 Task: Look for space in Azogues, Ecuador from 11th June, 2023 to 15th June, 2023 for 2 adults in price range Rs.7000 to Rs.16000. Place can be private room with 1  bedroom having 2 beds and 1 bathroom. Property type can be house, flat, guest house, hotel. Booking option can be shelf check-in. Required host language is English.
Action: Mouse moved to (414, 102)
Screenshot: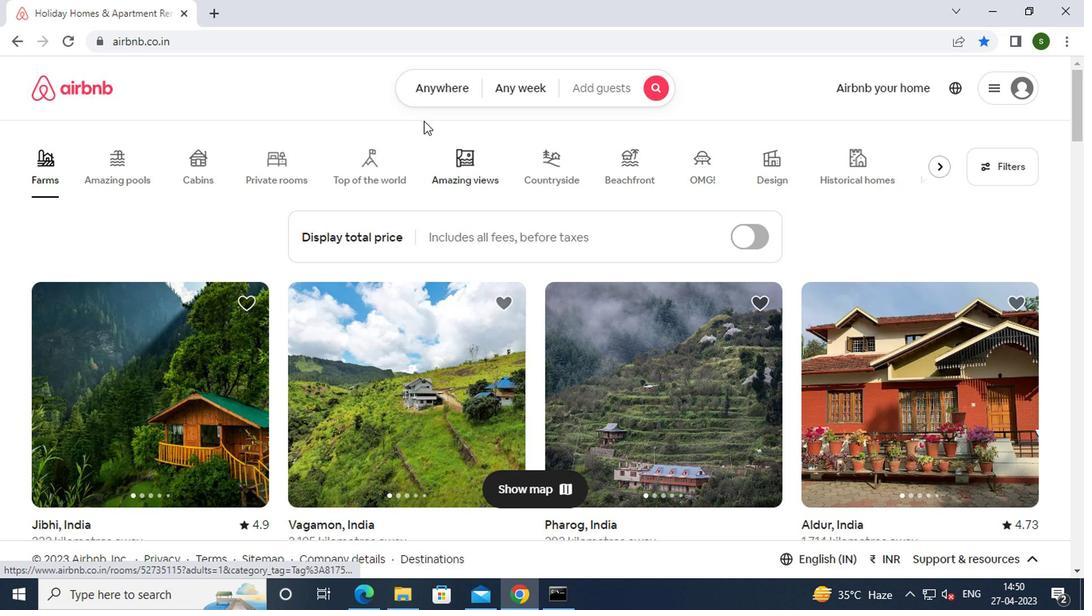 
Action: Mouse pressed left at (414, 102)
Screenshot: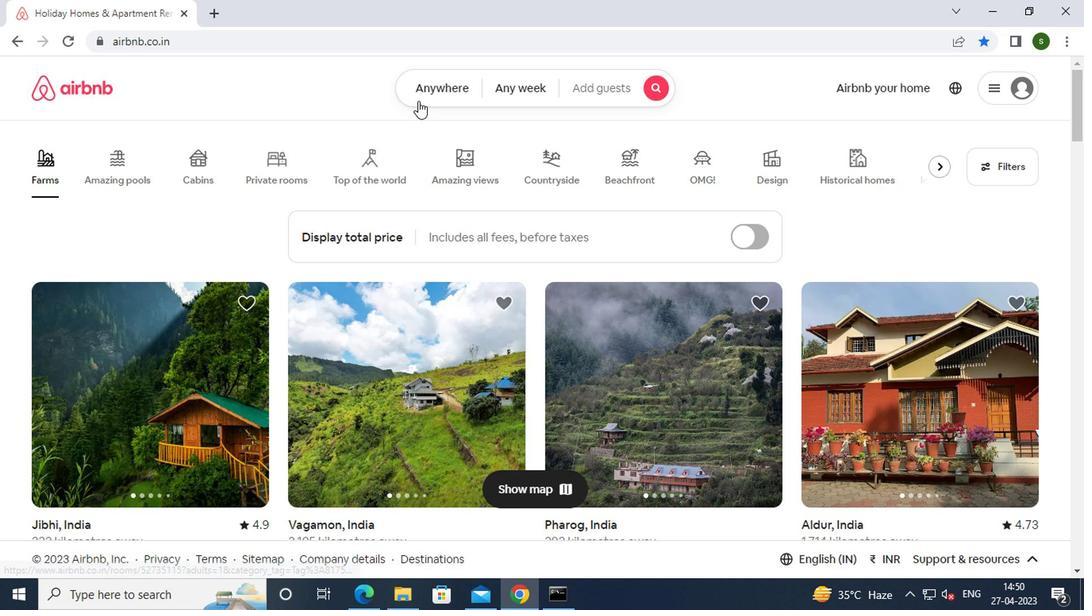 
Action: Mouse moved to (318, 149)
Screenshot: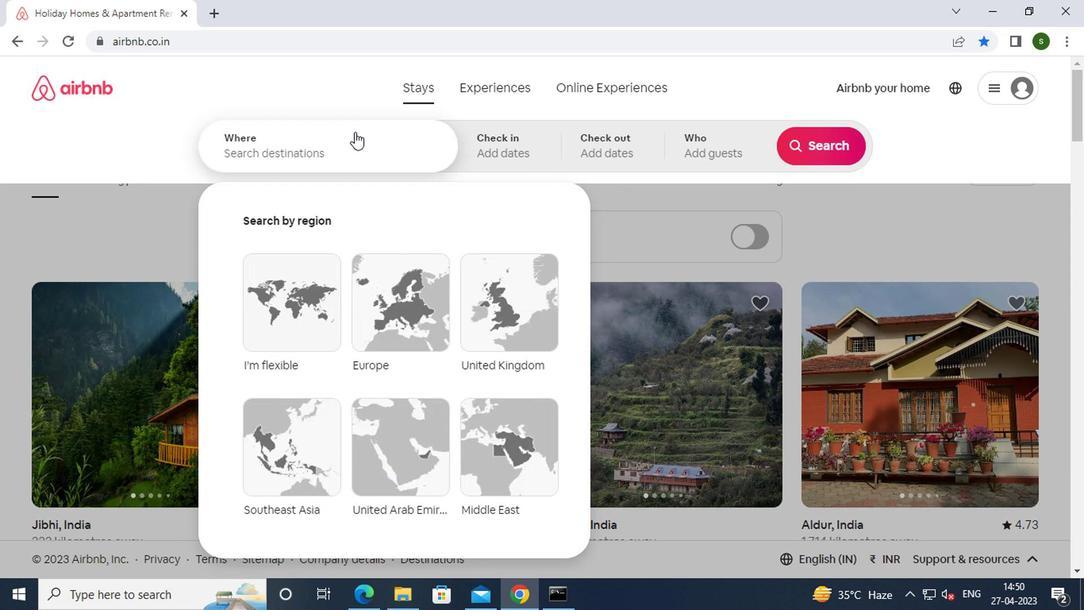 
Action: Mouse pressed left at (318, 149)
Screenshot: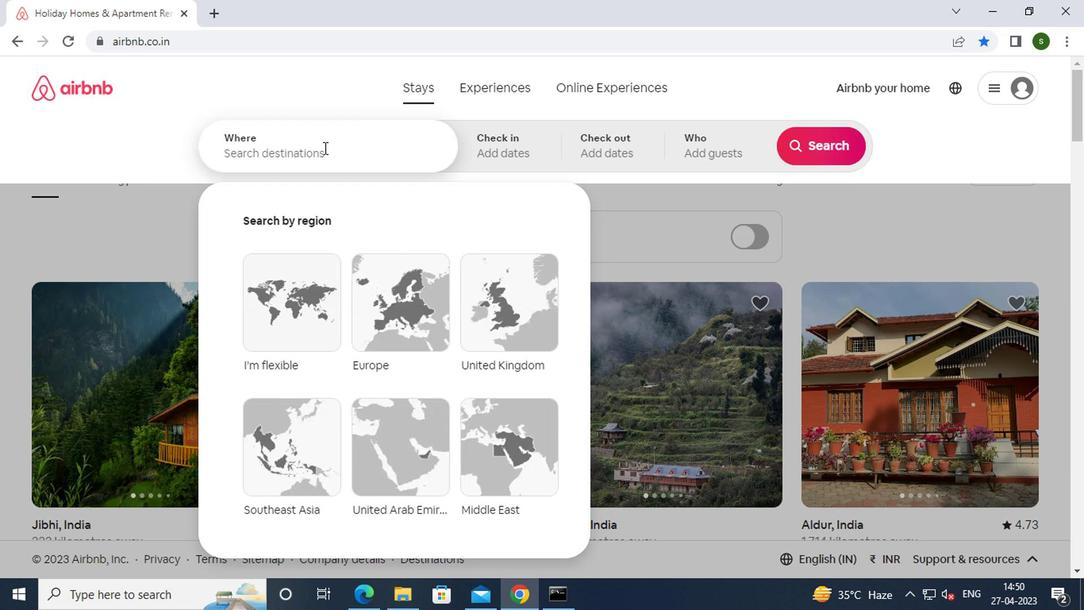 
Action: Key pressed a<Key.caps_lock>zogues,<Key.space><Key.caps_lock>e<Key.caps_lock>cuador<Key.enter>
Screenshot: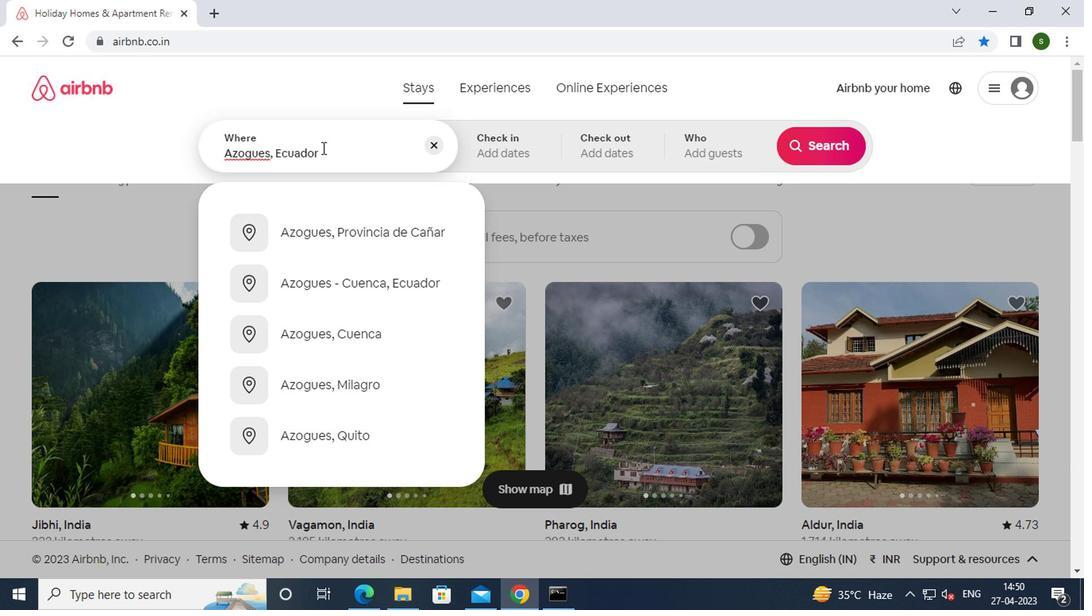
Action: Mouse moved to (803, 262)
Screenshot: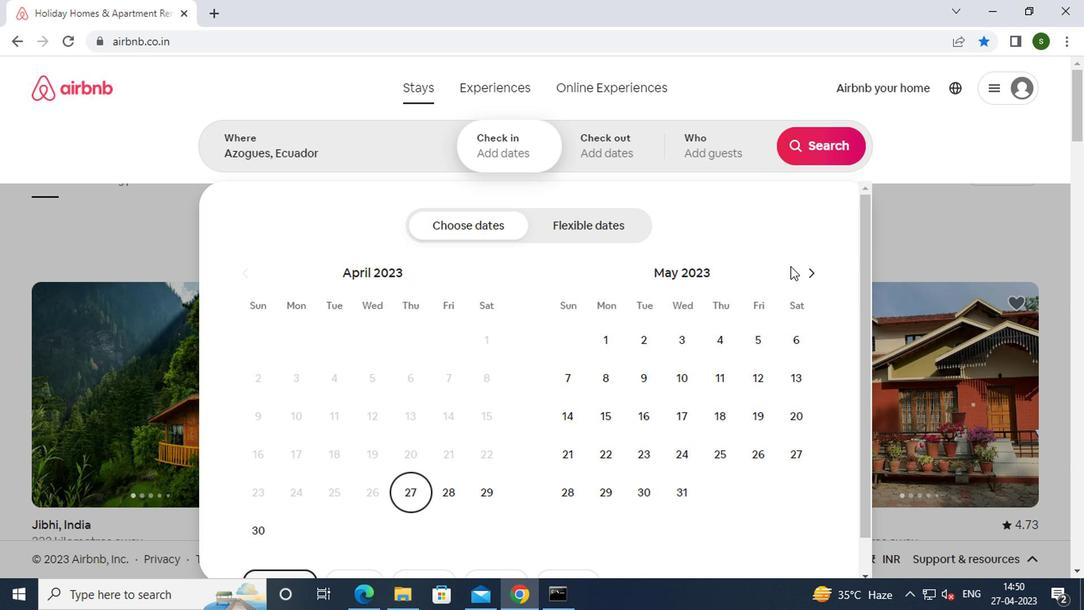 
Action: Mouse pressed left at (803, 262)
Screenshot: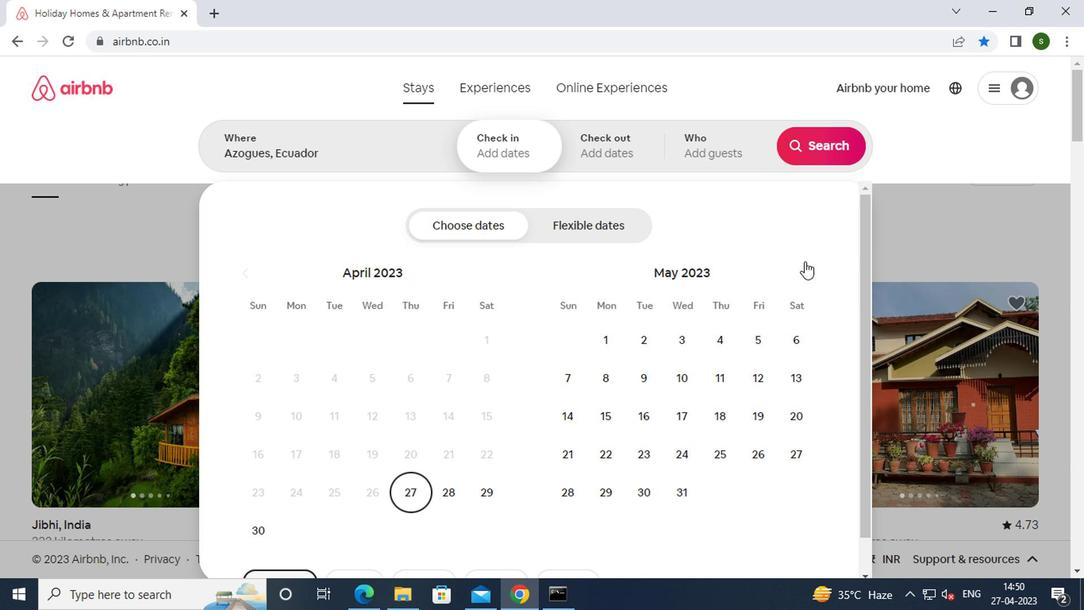 
Action: Mouse moved to (567, 409)
Screenshot: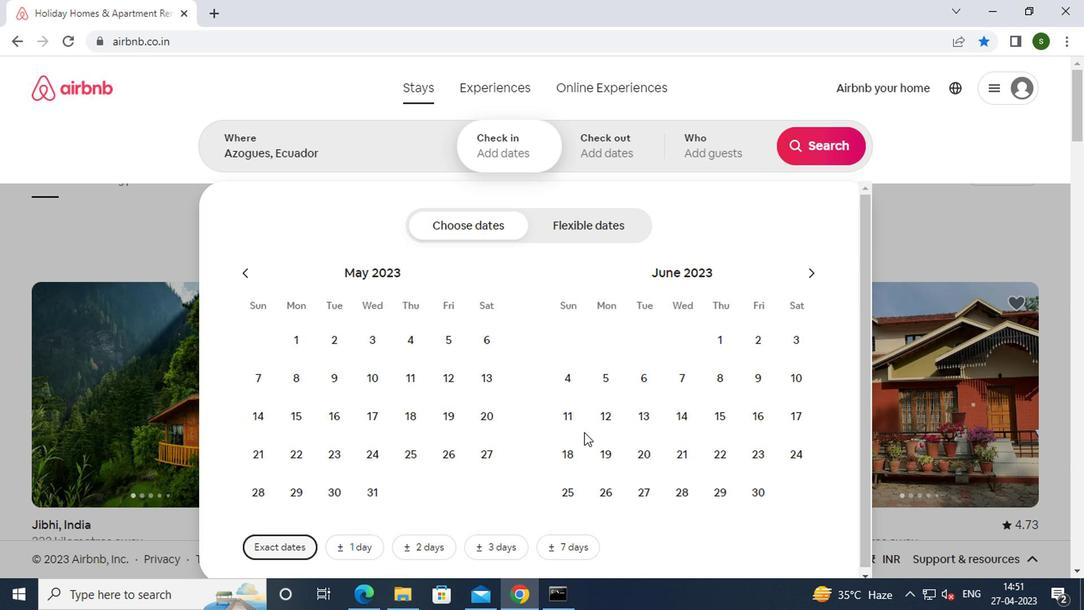 
Action: Mouse pressed left at (567, 409)
Screenshot: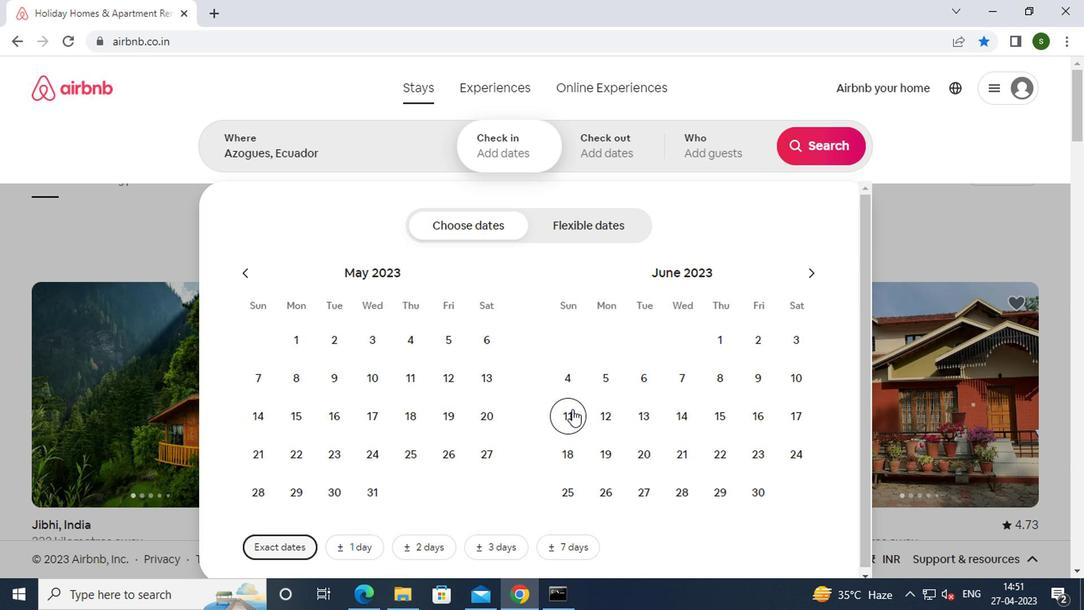 
Action: Mouse moved to (722, 414)
Screenshot: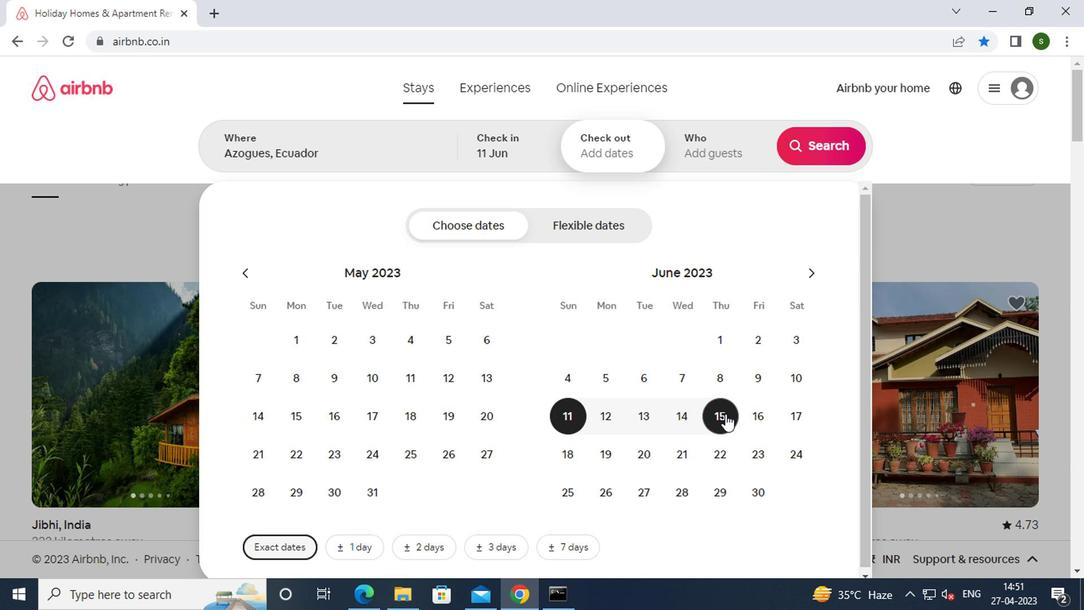 
Action: Mouse pressed left at (722, 414)
Screenshot: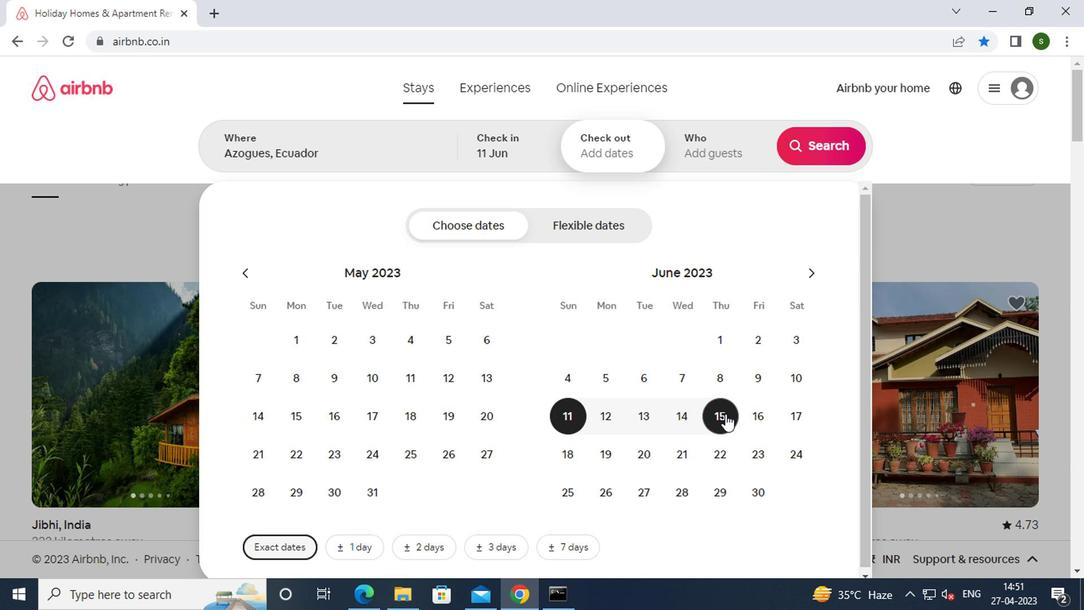 
Action: Mouse moved to (696, 134)
Screenshot: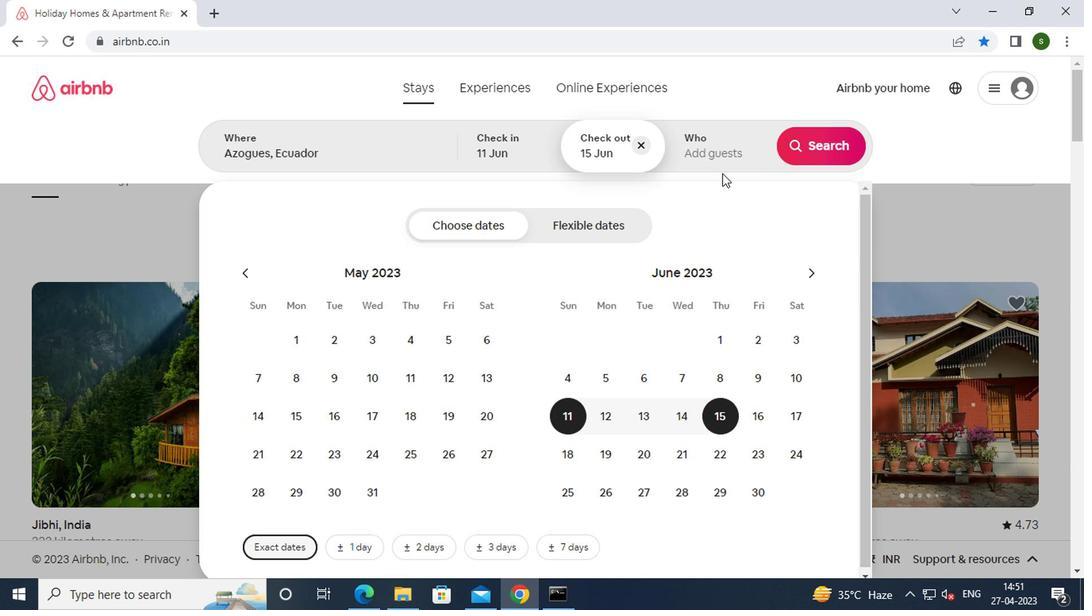 
Action: Mouse pressed left at (696, 134)
Screenshot: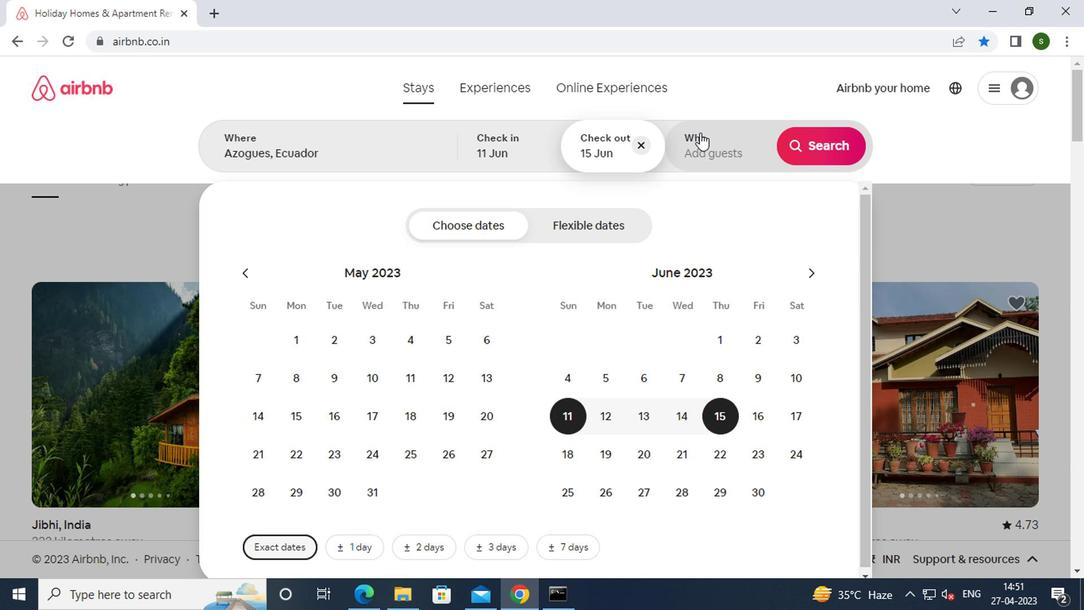 
Action: Mouse moved to (829, 233)
Screenshot: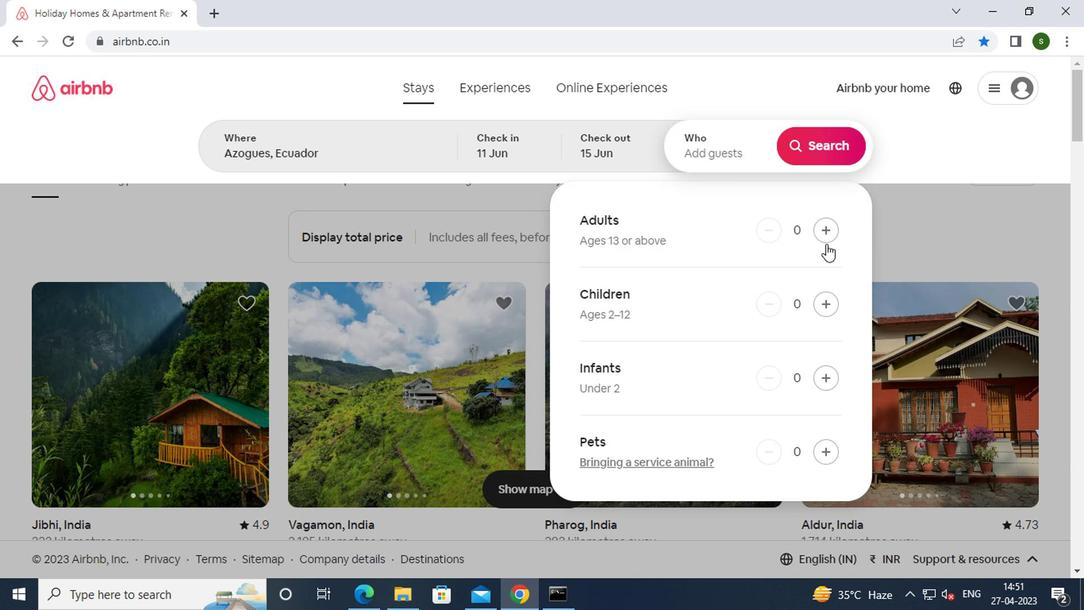 
Action: Mouse pressed left at (829, 233)
Screenshot: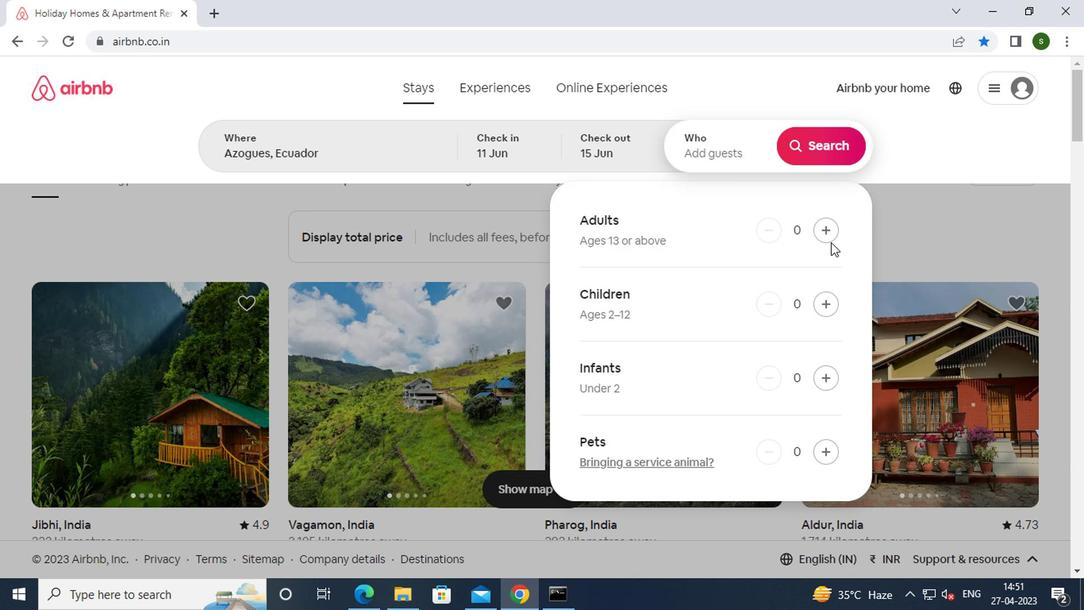 
Action: Mouse pressed left at (829, 233)
Screenshot: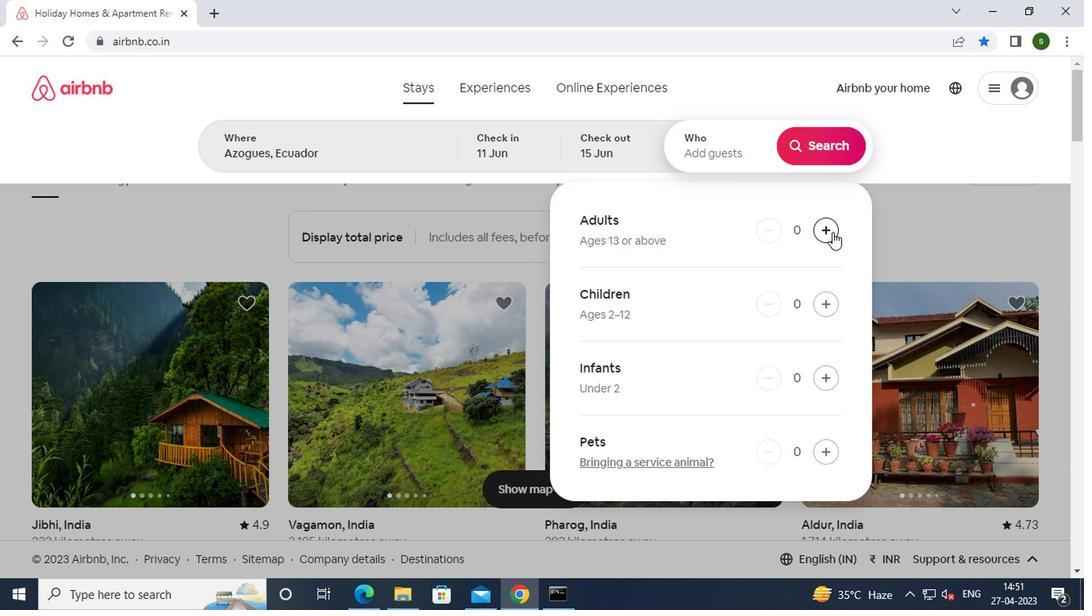 
Action: Mouse moved to (829, 159)
Screenshot: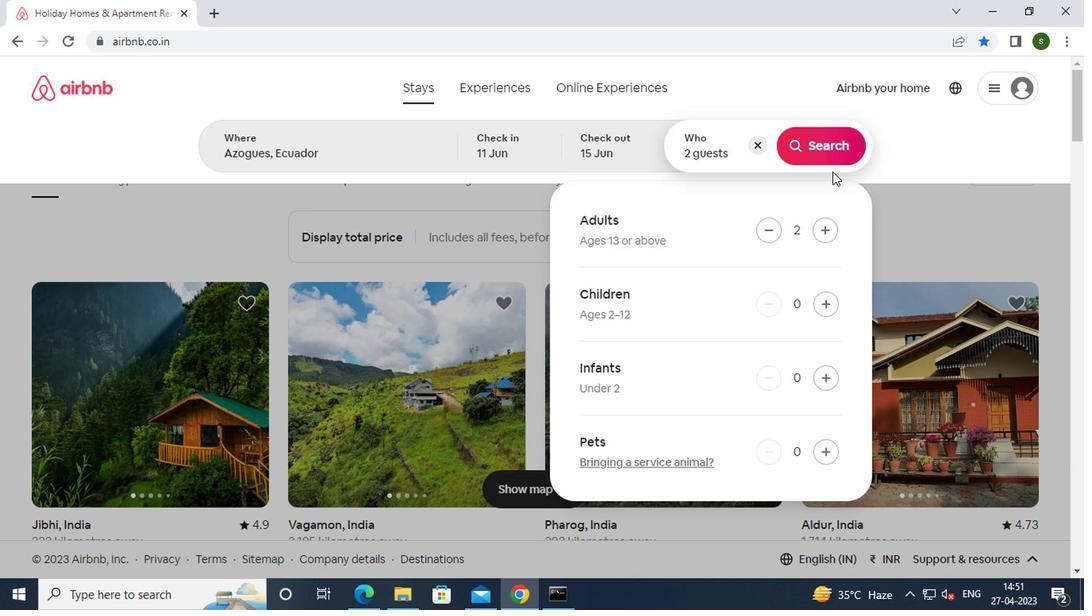 
Action: Mouse pressed left at (829, 159)
Screenshot: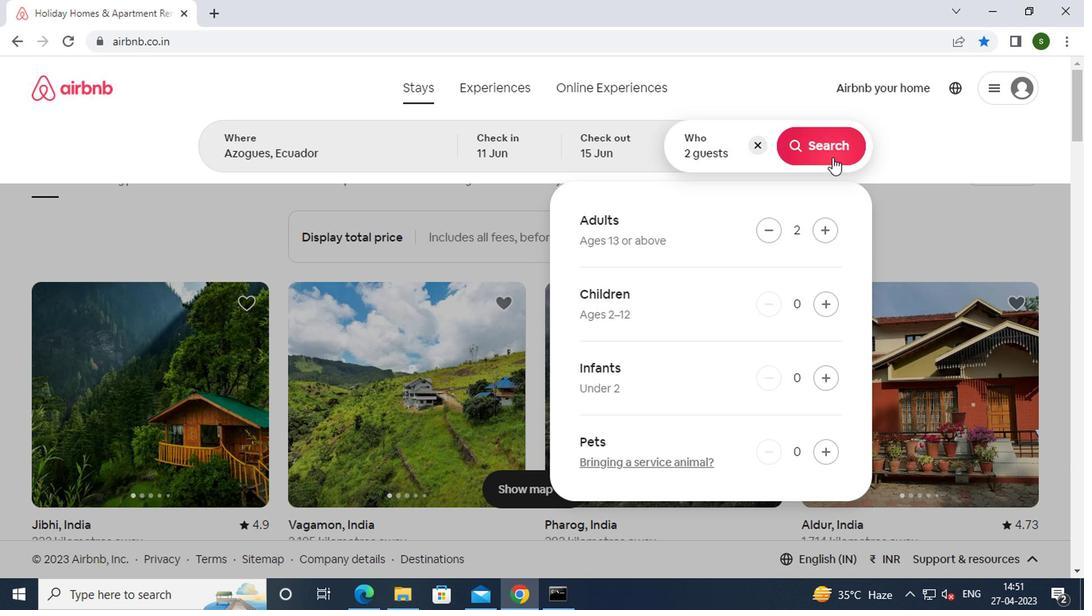 
Action: Mouse moved to (1028, 148)
Screenshot: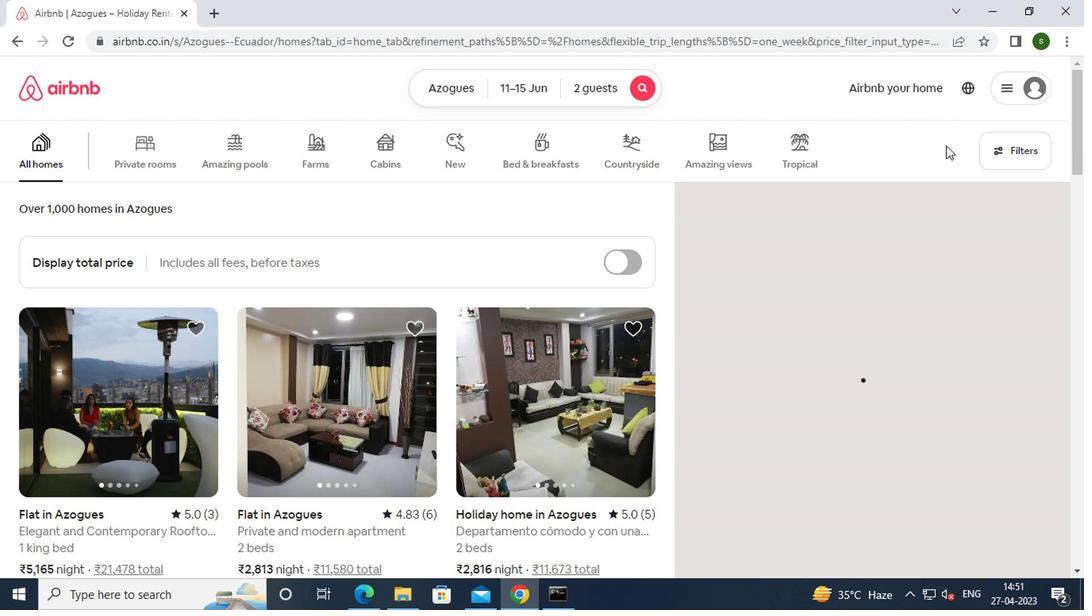 
Action: Mouse pressed left at (1028, 148)
Screenshot: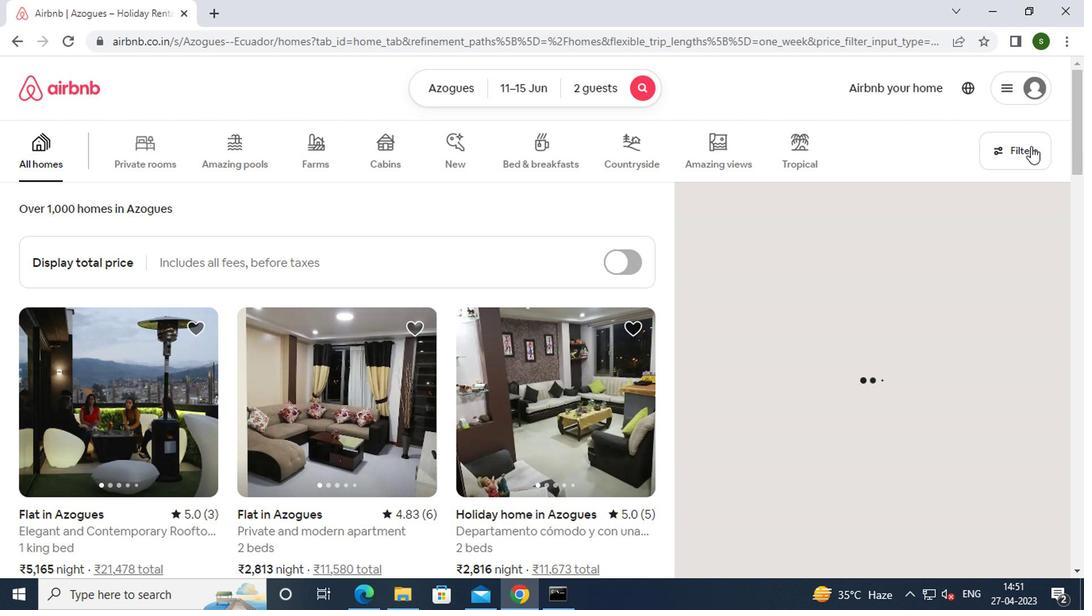 
Action: Mouse moved to (438, 347)
Screenshot: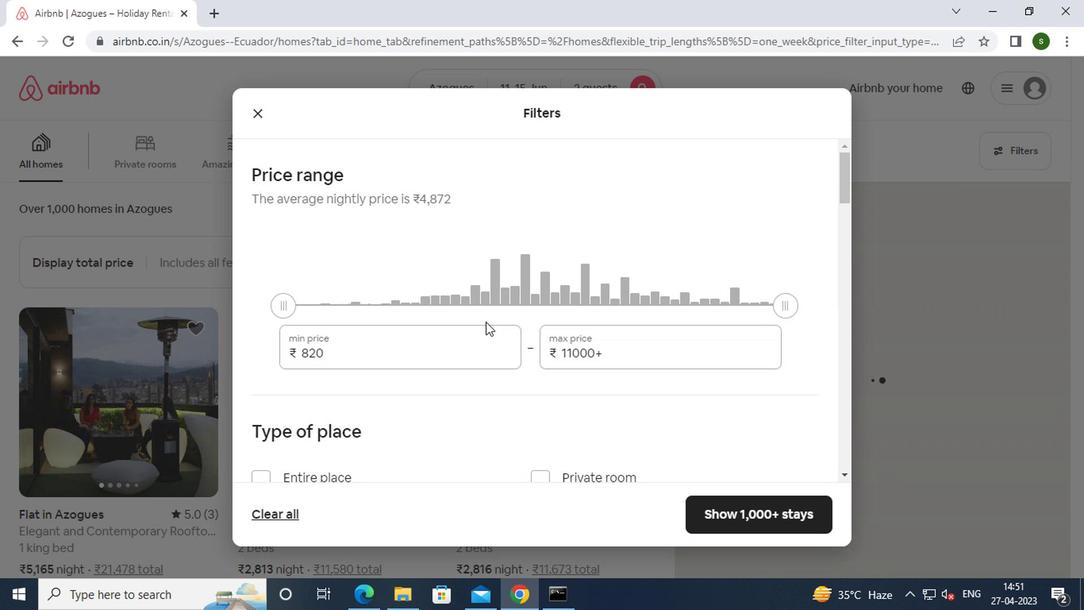 
Action: Mouse pressed left at (438, 347)
Screenshot: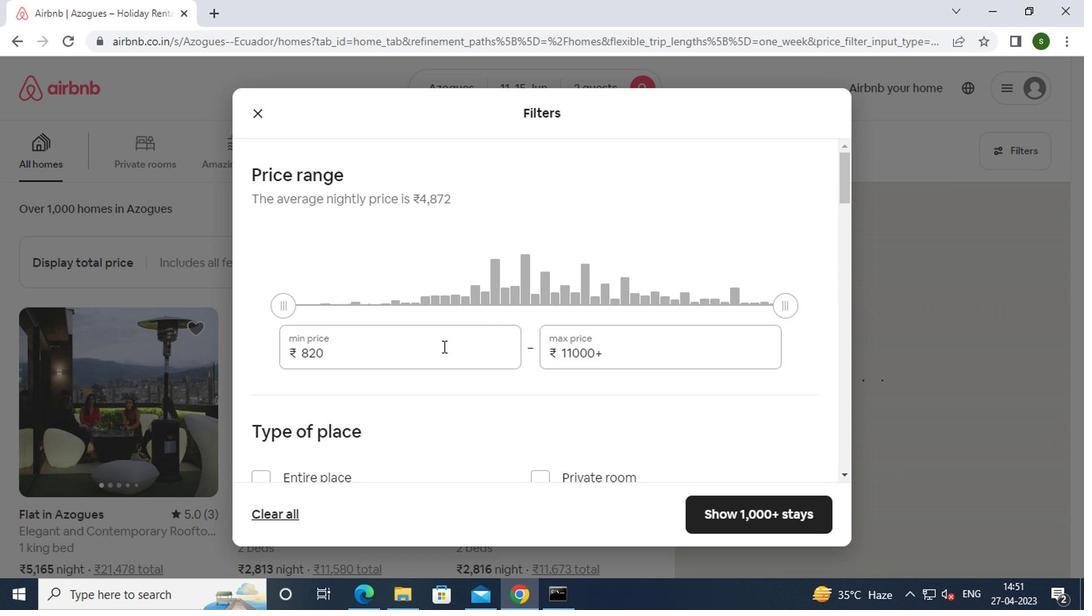 
Action: Key pressed <Key.backspace><Key.backspace><Key.backspace>7000
Screenshot: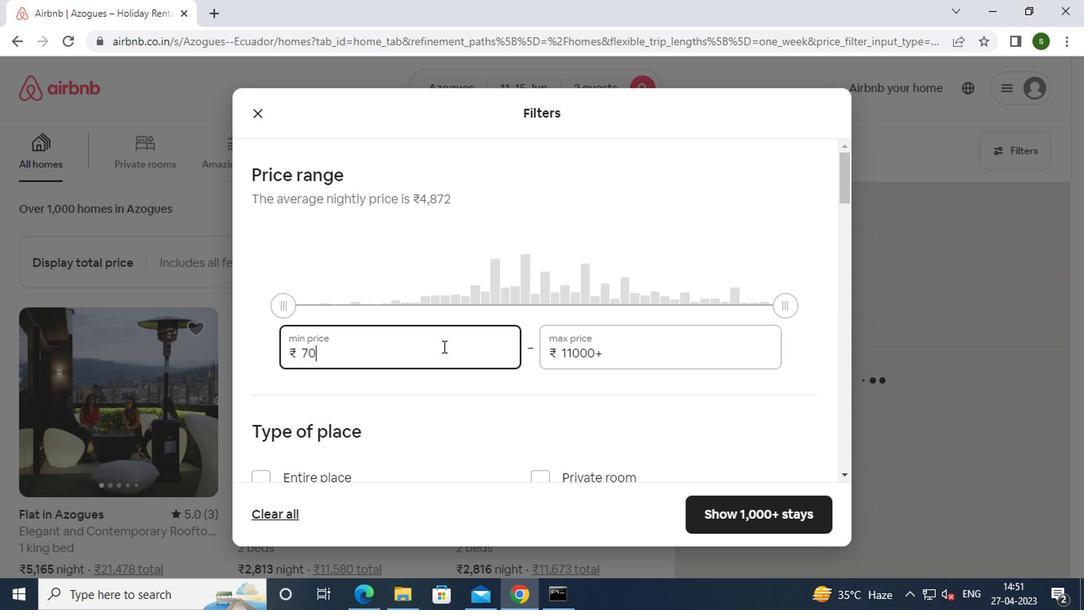 
Action: Mouse moved to (632, 362)
Screenshot: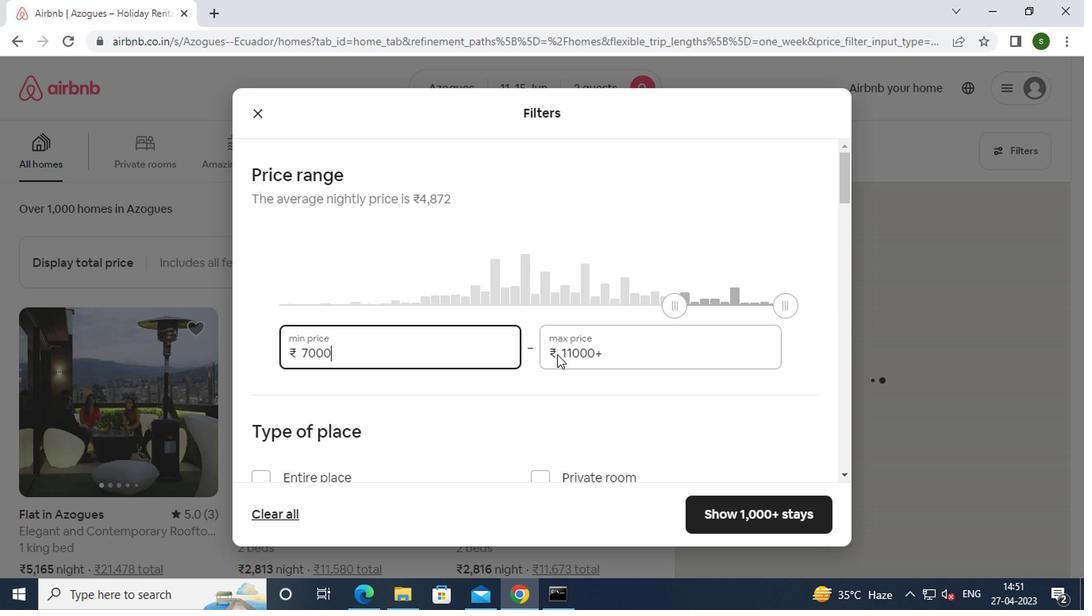 
Action: Mouse pressed left at (632, 362)
Screenshot: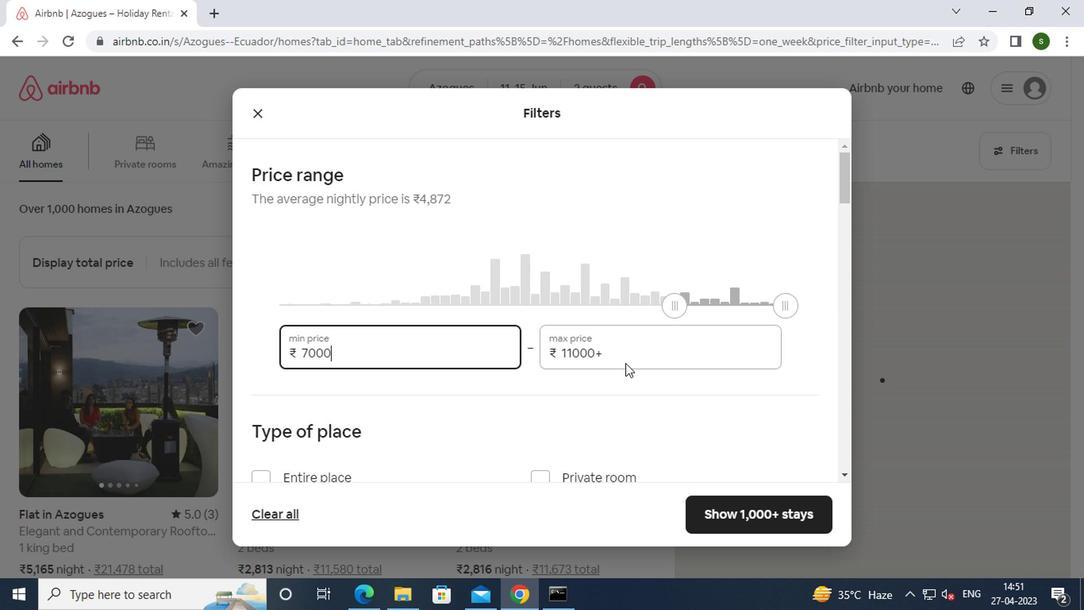 
Action: Key pressed <Key.backspace><Key.backspace><Key.backspace><Key.backspace><Key.backspace><Key.backspace><Key.backspace><Key.backspace><Key.backspace><Key.backspace><Key.backspace><Key.backspace><Key.backspace>16000<Key.backspace><Key.backspace><Key.backspace><Key.backspace><Key.backspace><Key.backspace><Key.backspace><Key.backspace><Key.backspace><Key.backspace><Key.backspace><Key.backspace><Key.backspace><Key.backspace><Key.backspace><Key.backspace>16000
Screenshot: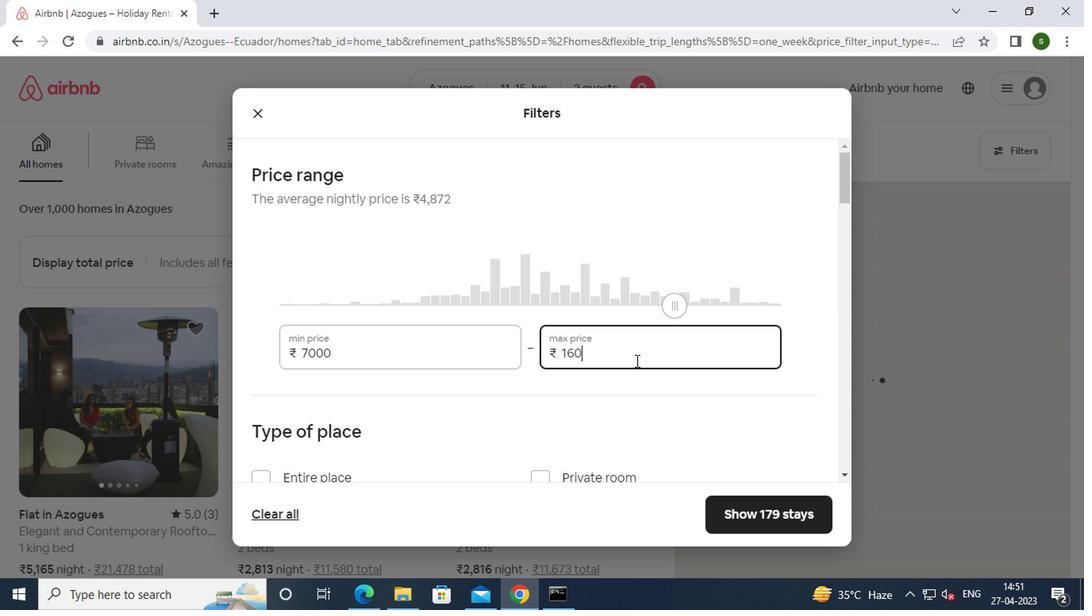 
Action: Mouse moved to (477, 384)
Screenshot: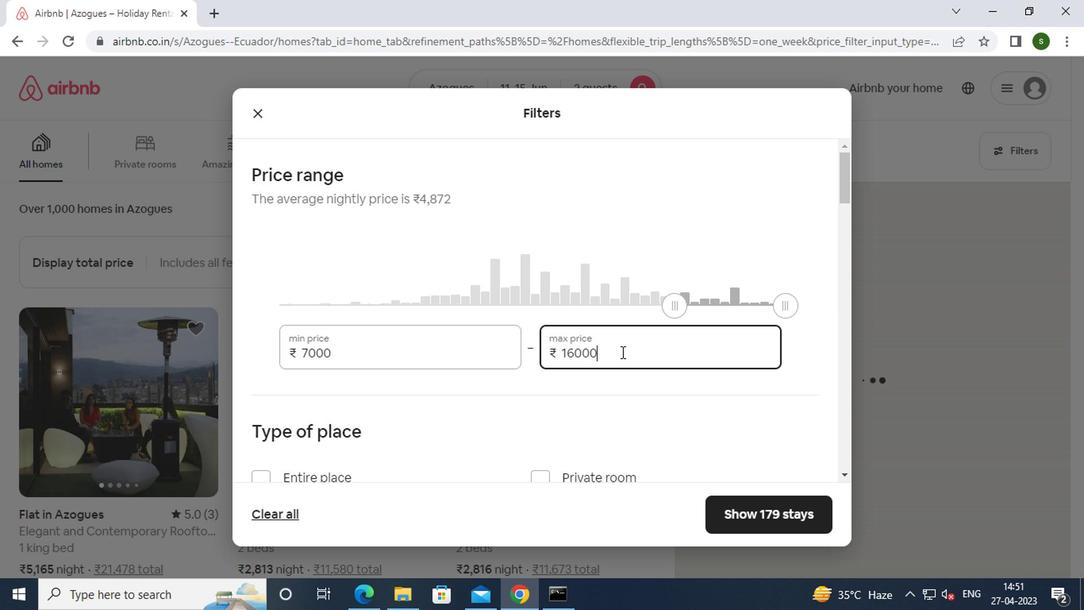 
Action: Mouse scrolled (477, 384) with delta (0, 0)
Screenshot: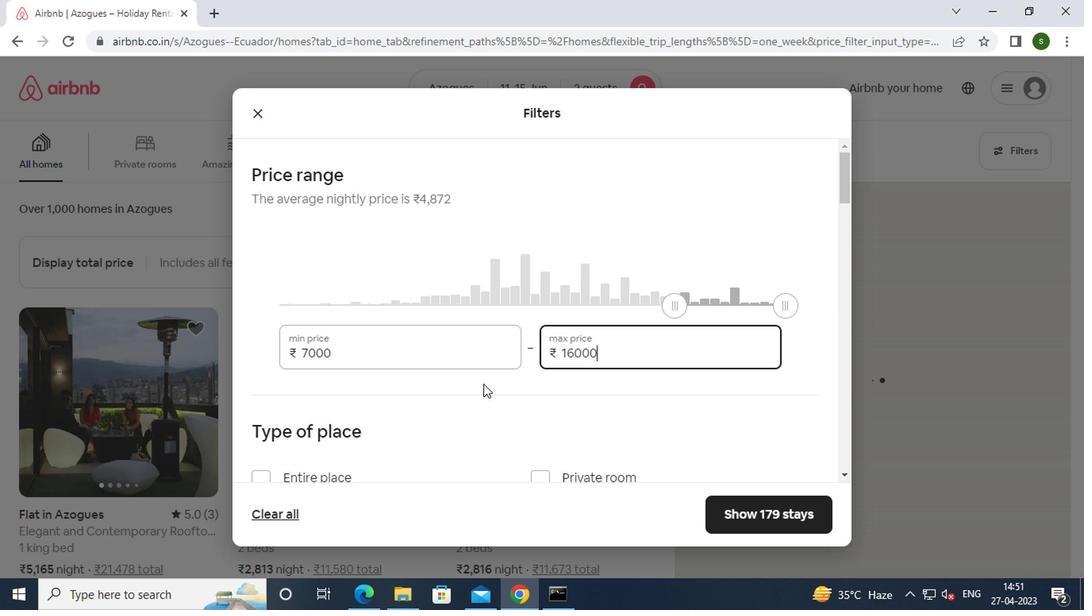 
Action: Mouse scrolled (477, 384) with delta (0, 0)
Screenshot: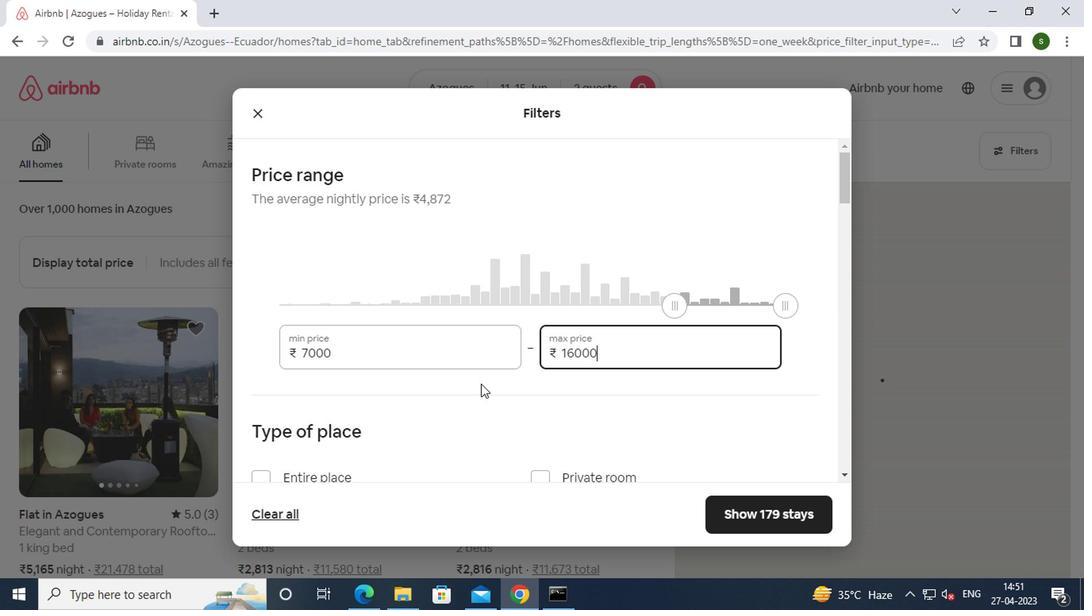 
Action: Mouse moved to (535, 327)
Screenshot: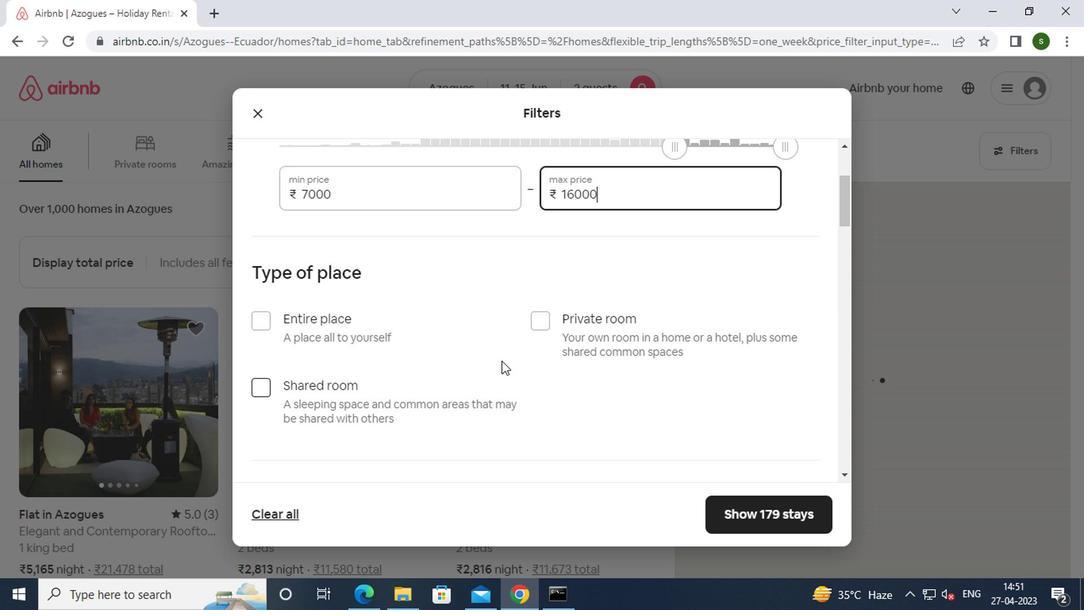 
Action: Mouse pressed left at (535, 327)
Screenshot: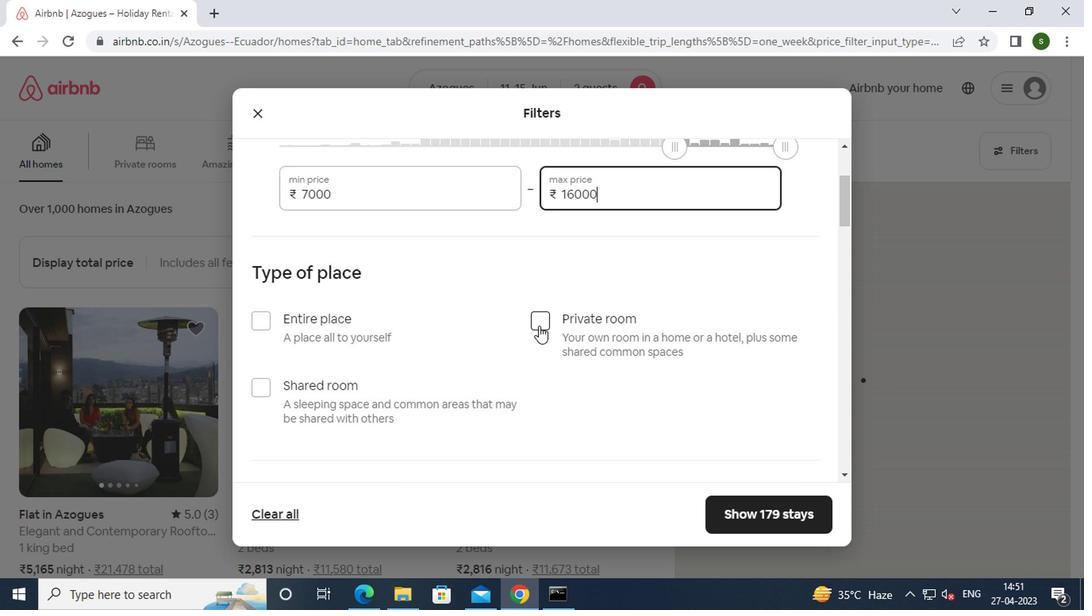 
Action: Mouse moved to (481, 337)
Screenshot: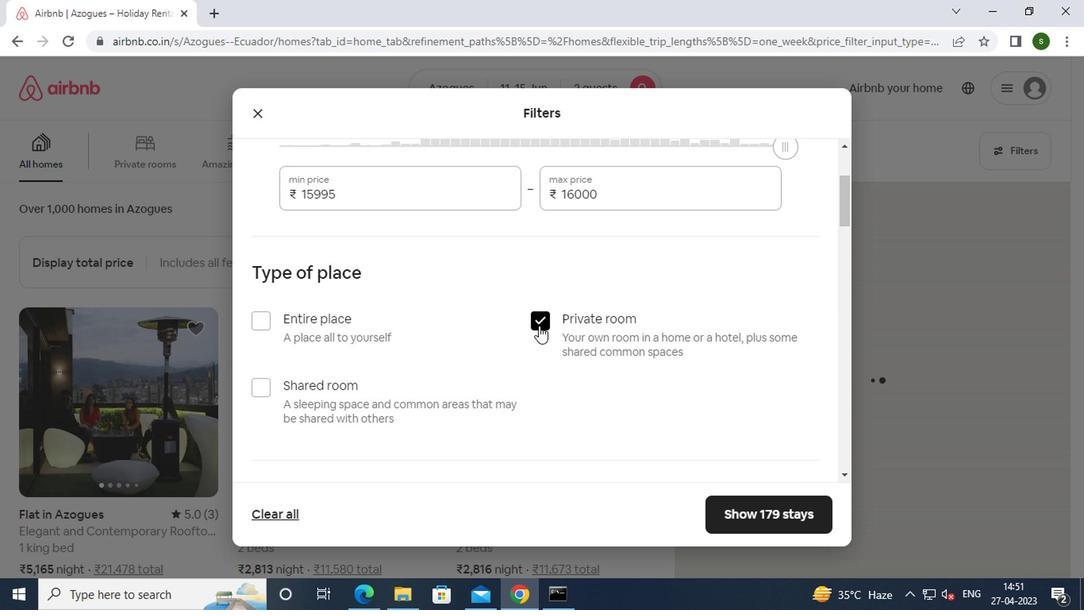 
Action: Mouse scrolled (481, 336) with delta (0, 0)
Screenshot: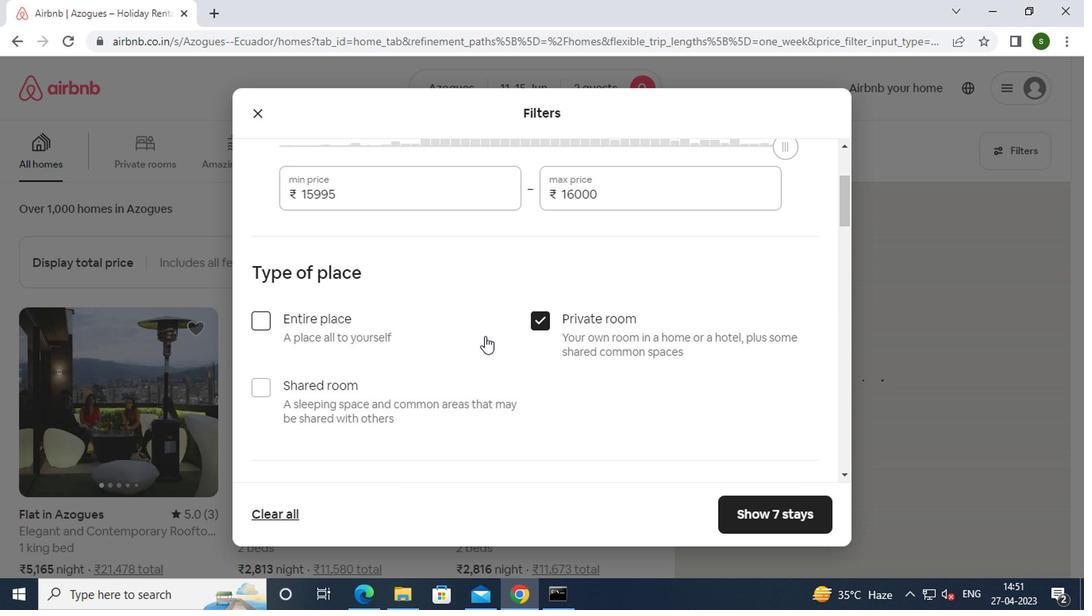
Action: Mouse scrolled (481, 336) with delta (0, 0)
Screenshot: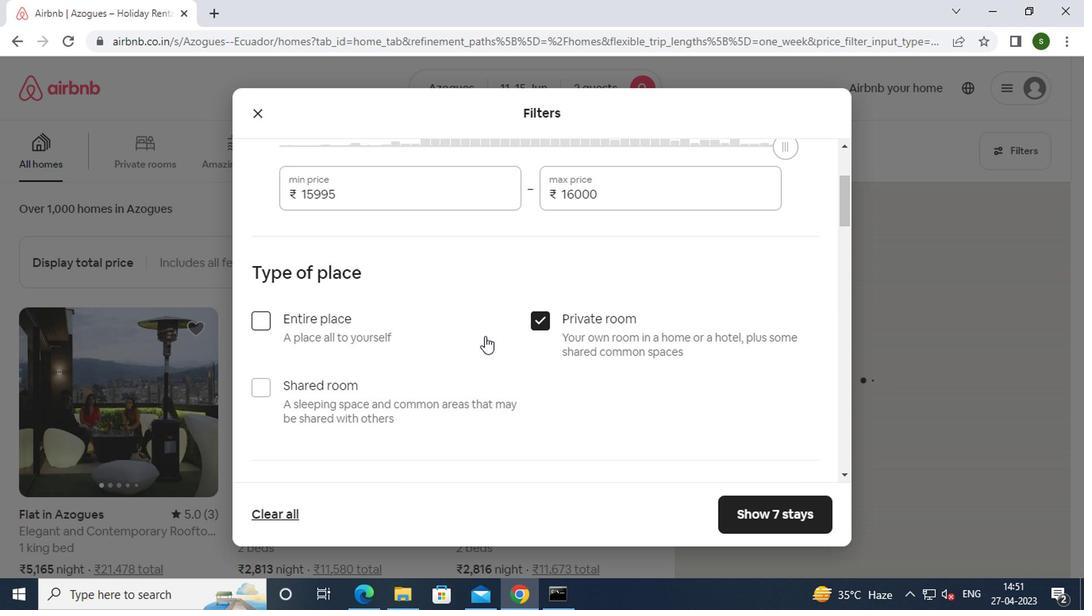 
Action: Mouse scrolled (481, 336) with delta (0, 0)
Screenshot: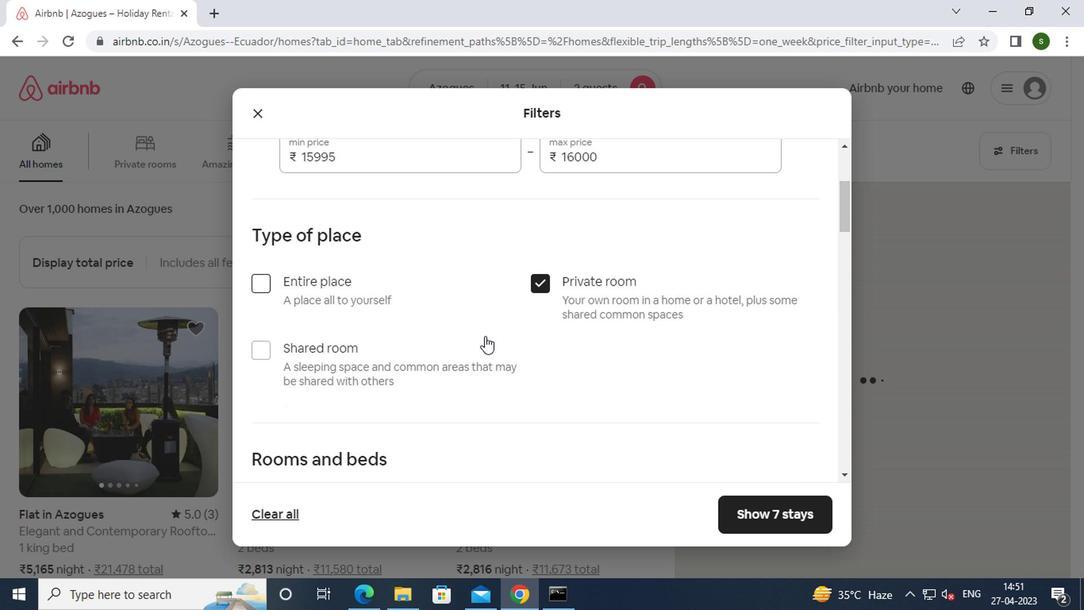 
Action: Mouse moved to (346, 343)
Screenshot: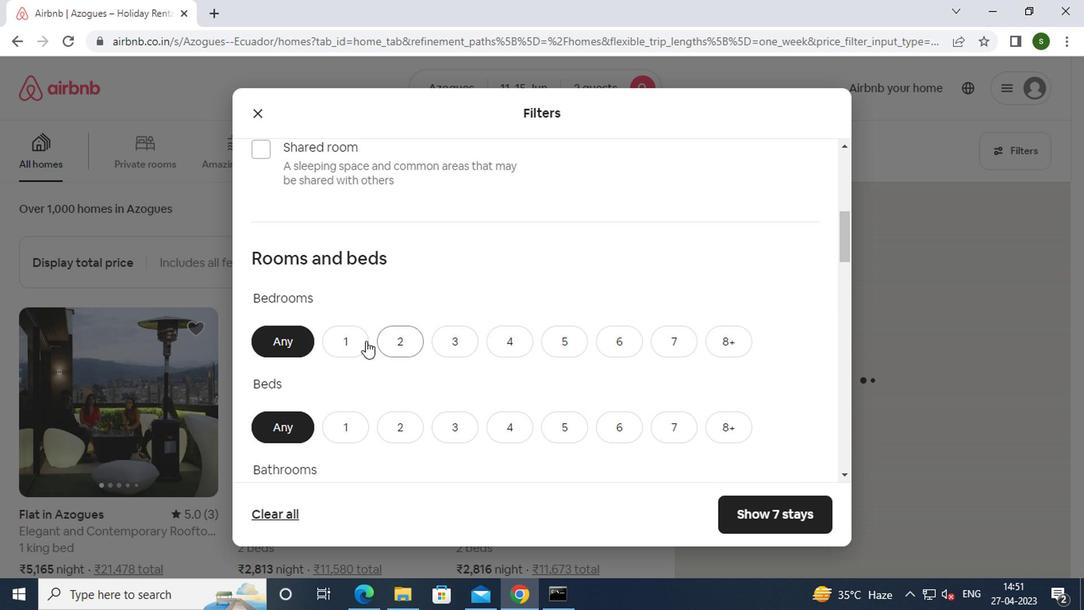 
Action: Mouse pressed left at (346, 343)
Screenshot: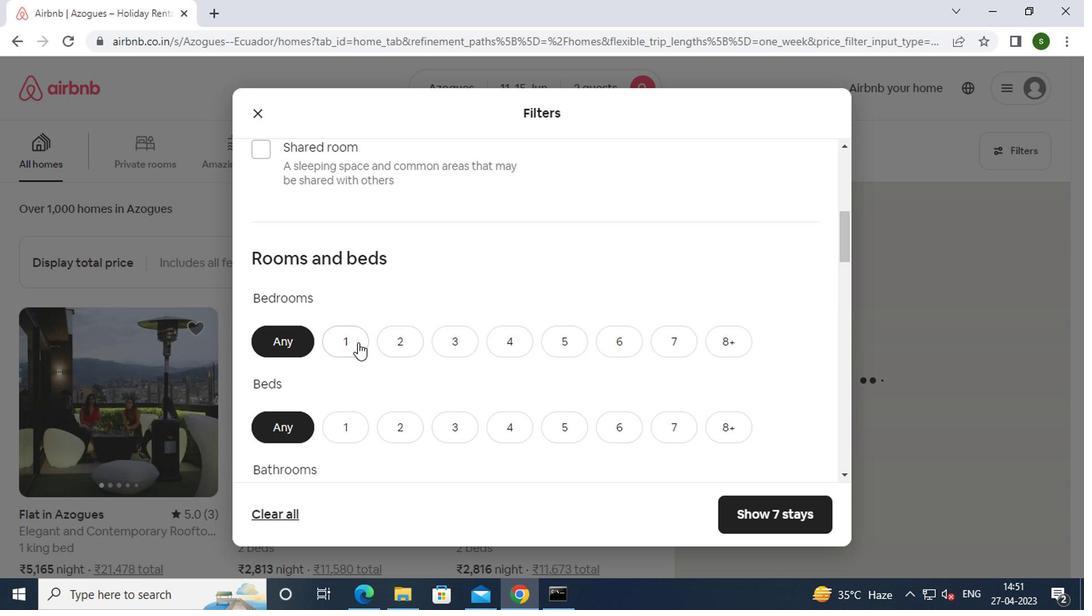 
Action: Mouse moved to (399, 431)
Screenshot: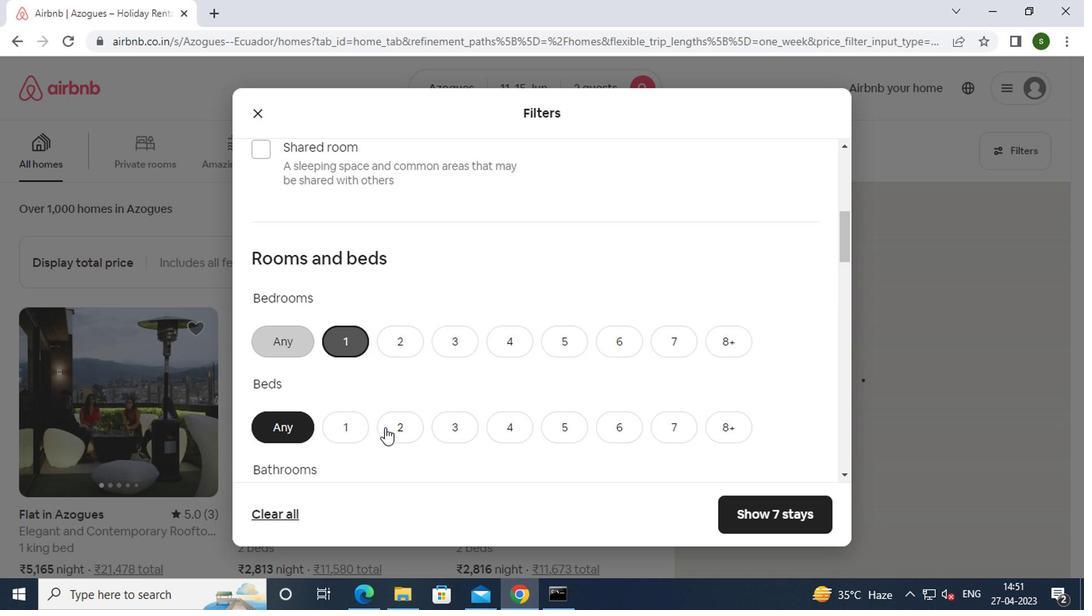 
Action: Mouse pressed left at (399, 431)
Screenshot: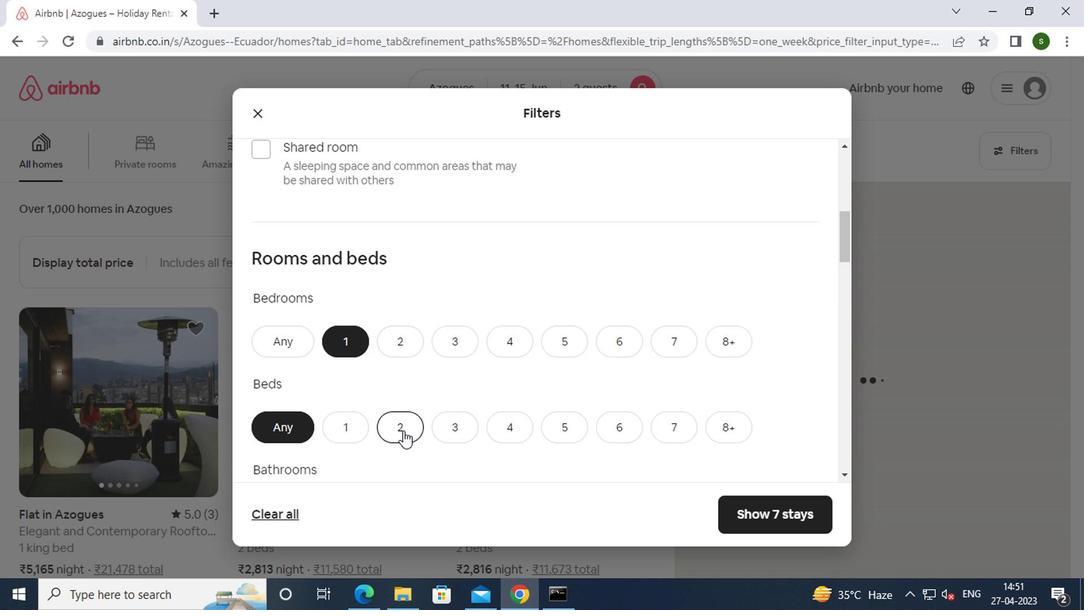 
Action: Mouse scrolled (399, 430) with delta (0, -1)
Screenshot: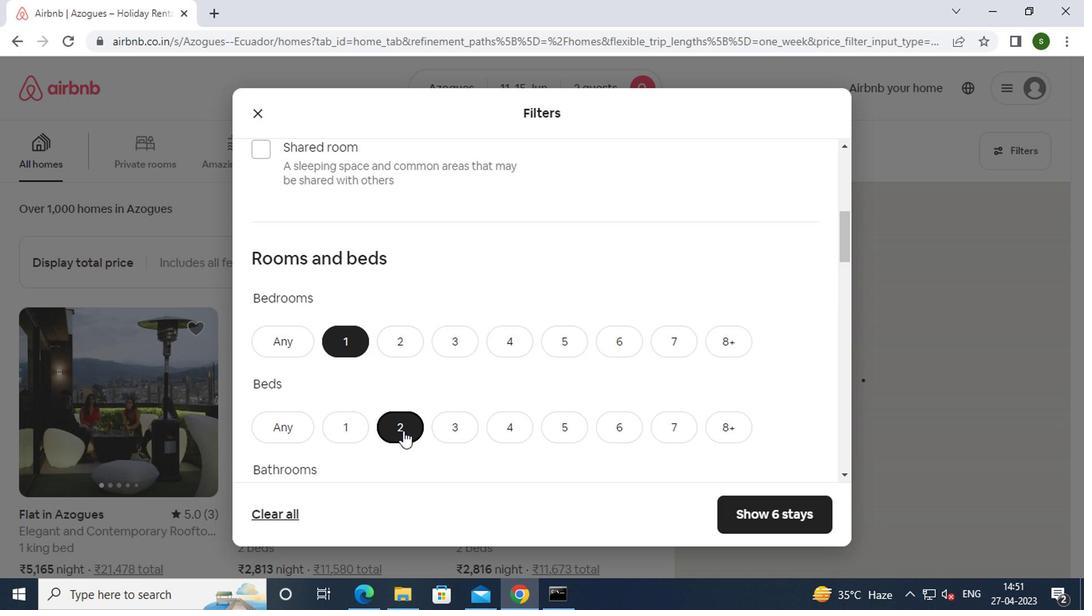 
Action: Mouse moved to (350, 431)
Screenshot: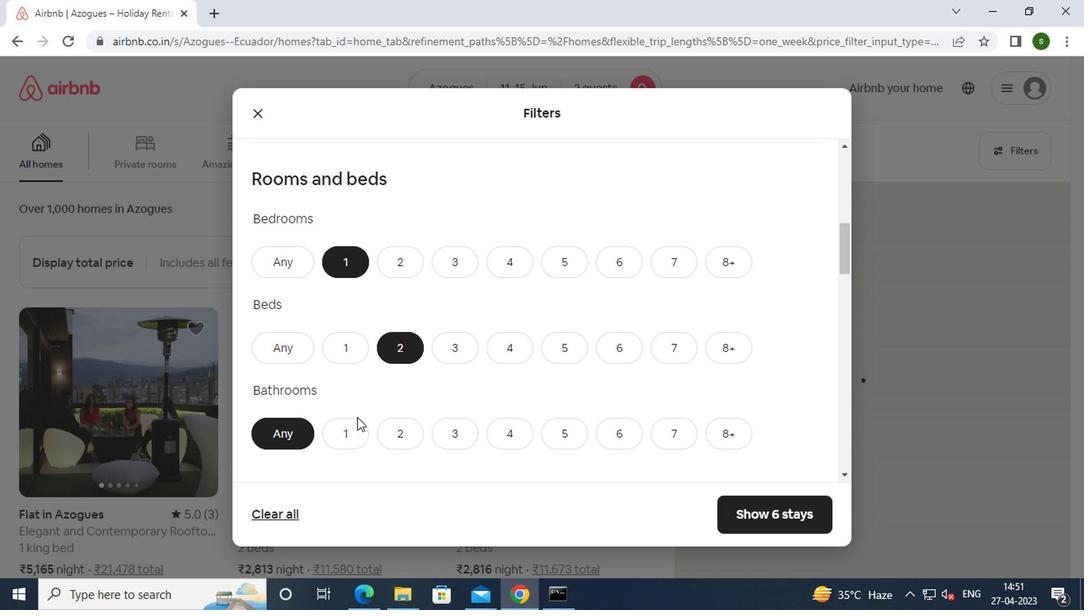 
Action: Mouse pressed left at (350, 431)
Screenshot: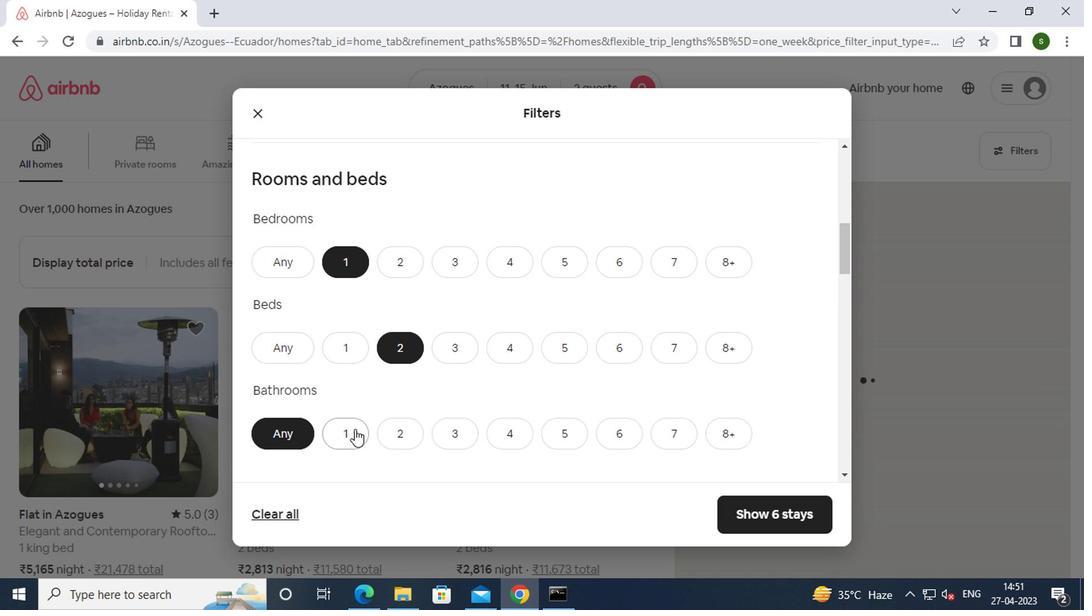 
Action: Mouse moved to (472, 345)
Screenshot: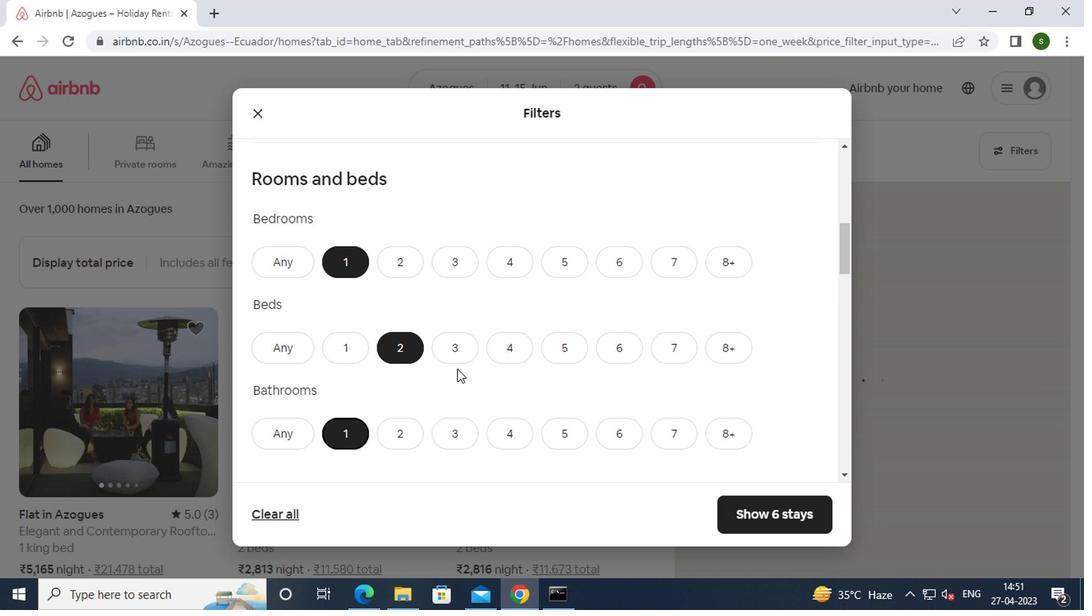 
Action: Mouse scrolled (472, 344) with delta (0, 0)
Screenshot: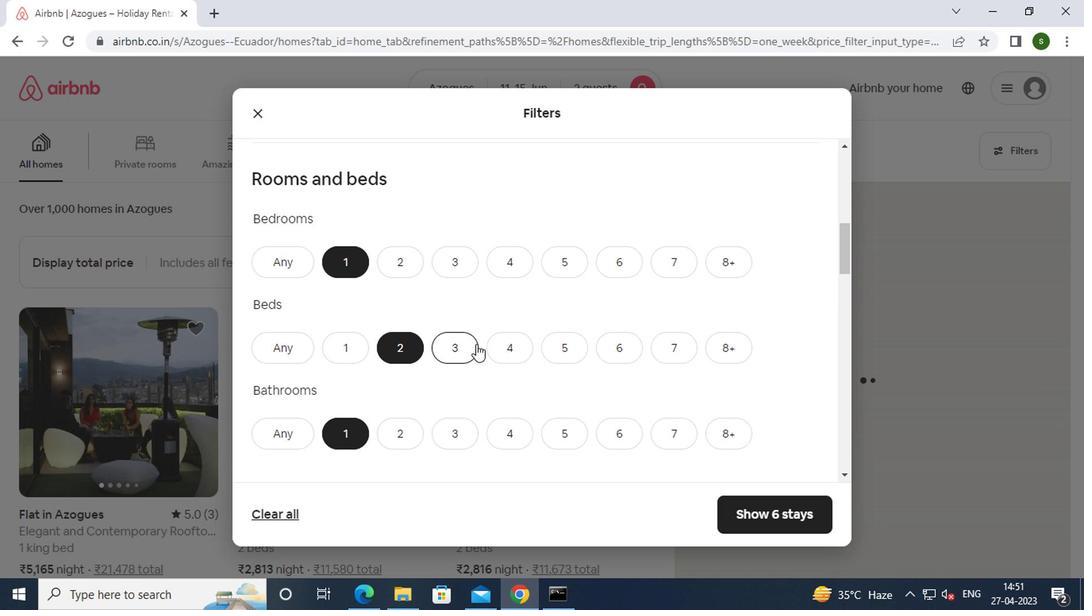 
Action: Mouse scrolled (472, 344) with delta (0, 0)
Screenshot: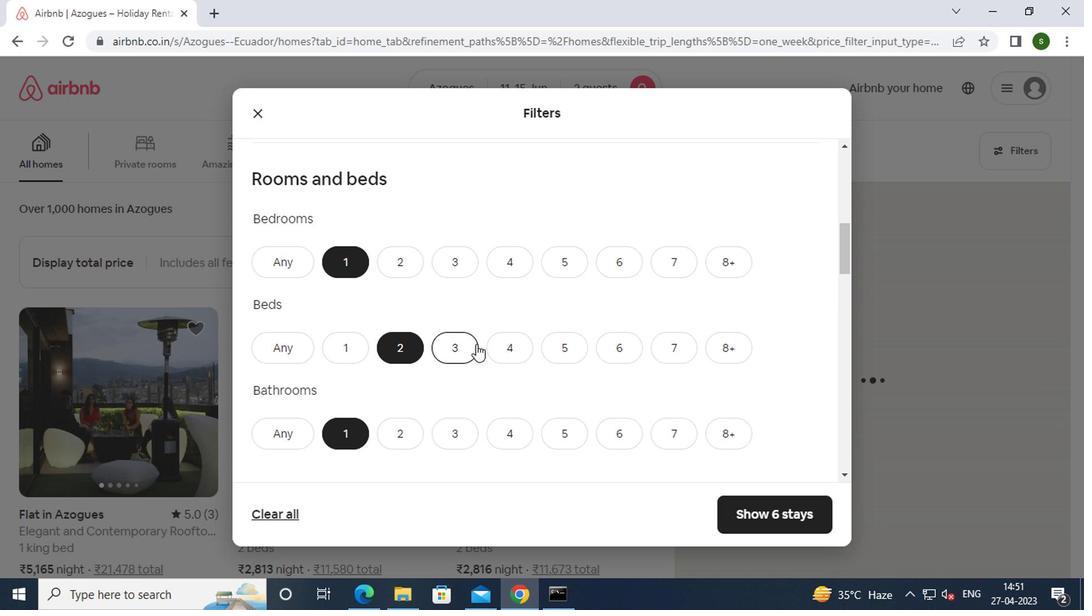 
Action: Mouse moved to (329, 420)
Screenshot: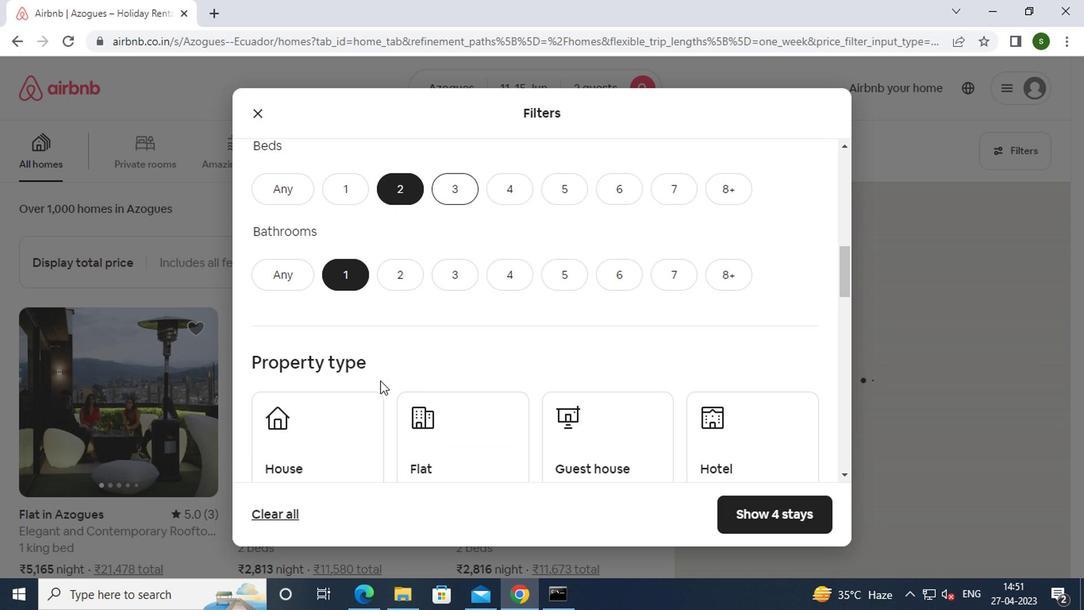 
Action: Mouse pressed left at (329, 420)
Screenshot: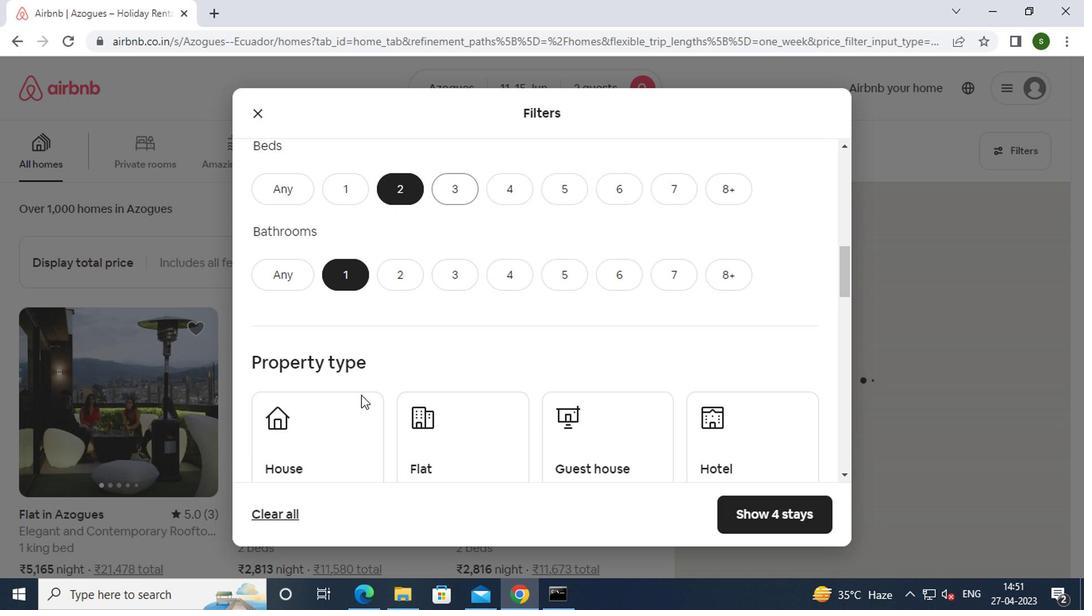 
Action: Mouse moved to (493, 439)
Screenshot: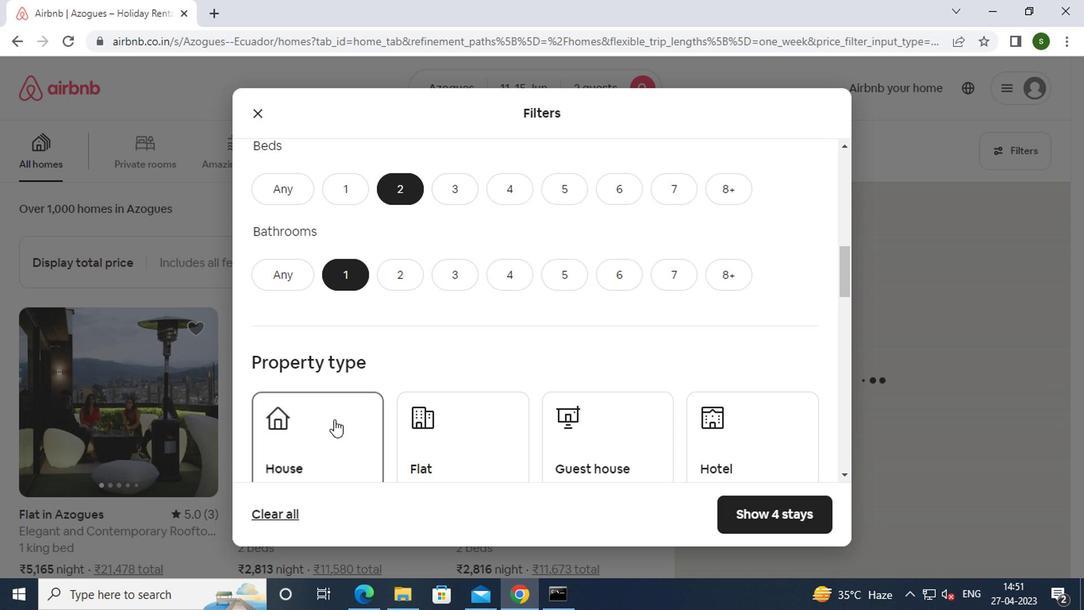 
Action: Mouse pressed left at (493, 439)
Screenshot: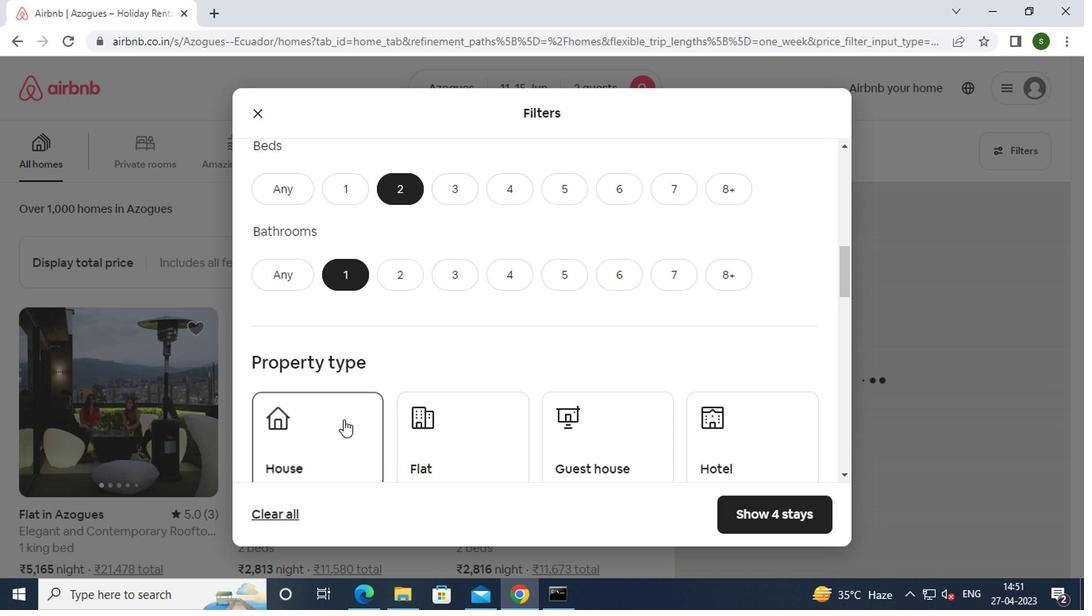 
Action: Mouse moved to (638, 441)
Screenshot: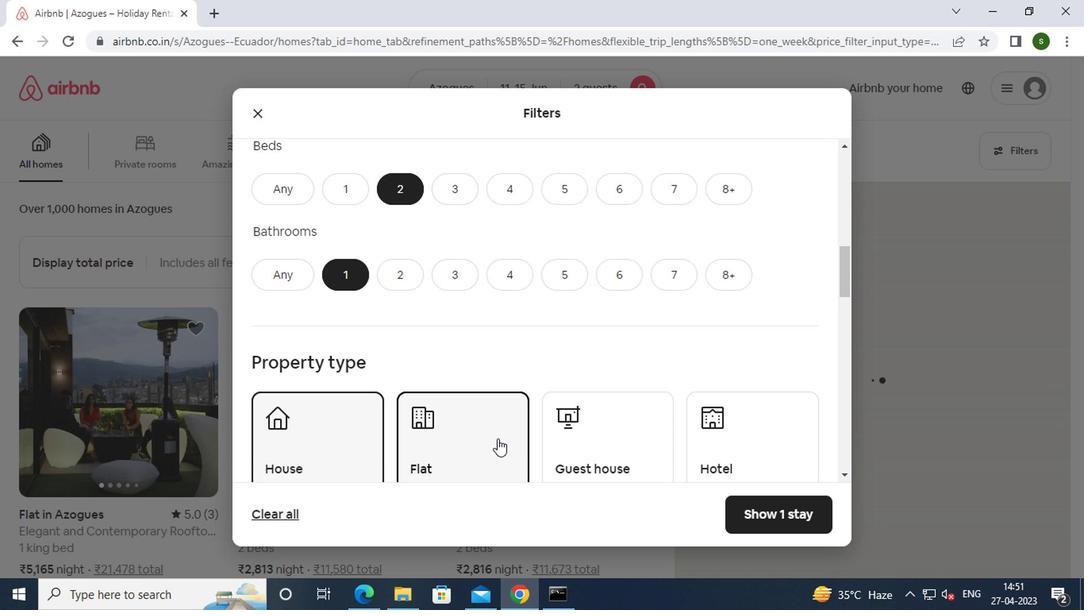 
Action: Mouse pressed left at (638, 441)
Screenshot: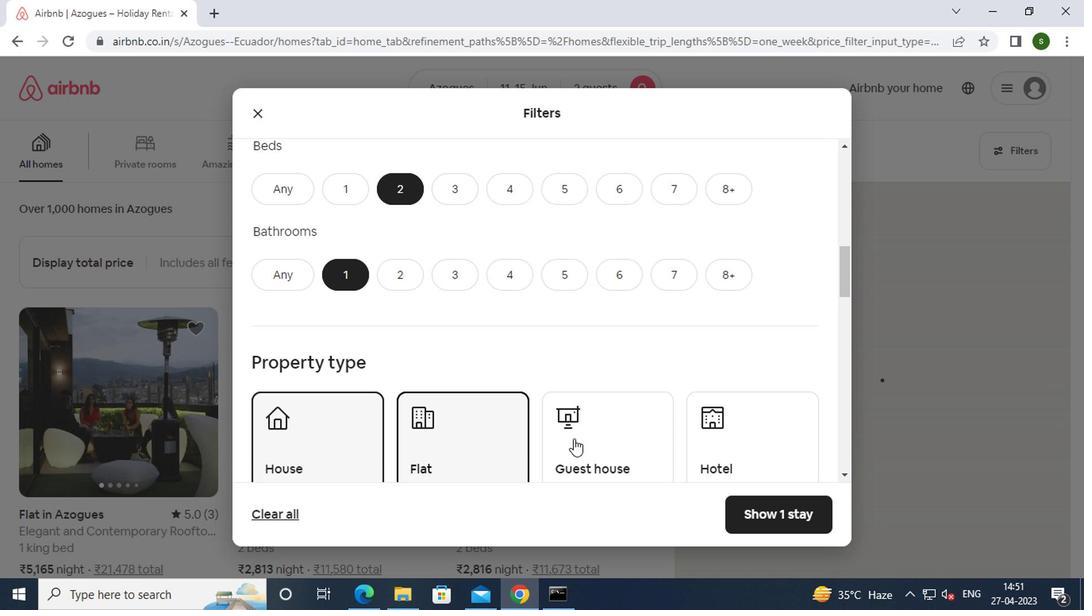 
Action: Mouse moved to (738, 410)
Screenshot: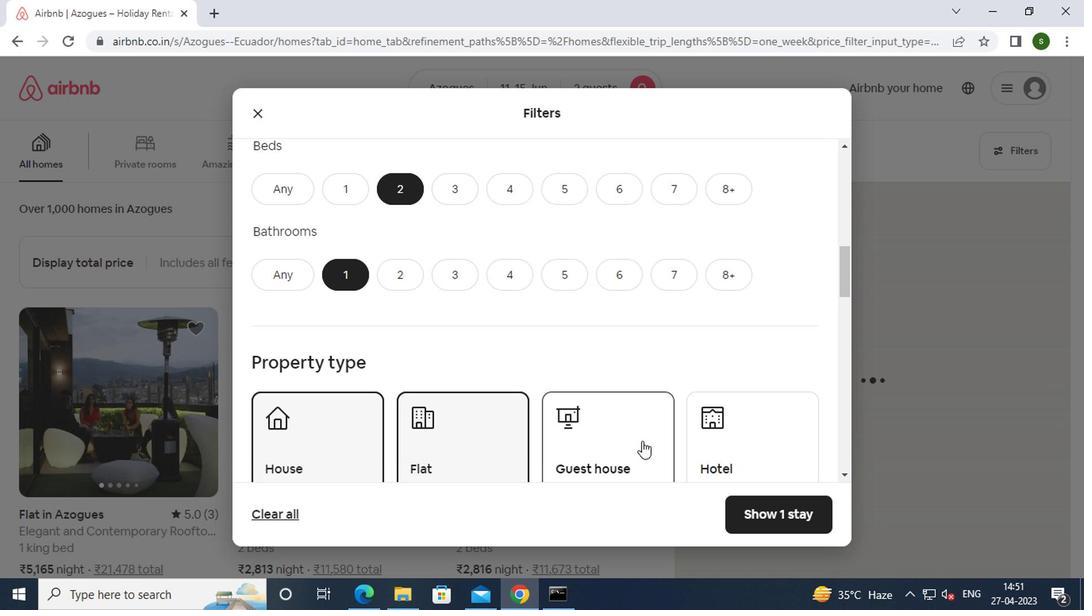 
Action: Mouse pressed left at (738, 410)
Screenshot: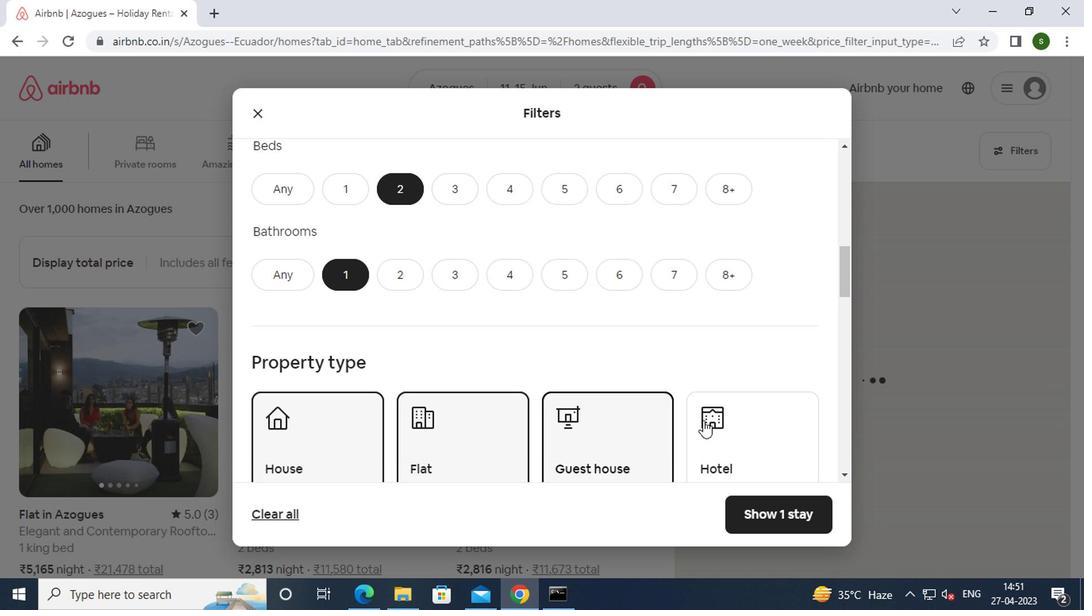
Action: Mouse moved to (614, 341)
Screenshot: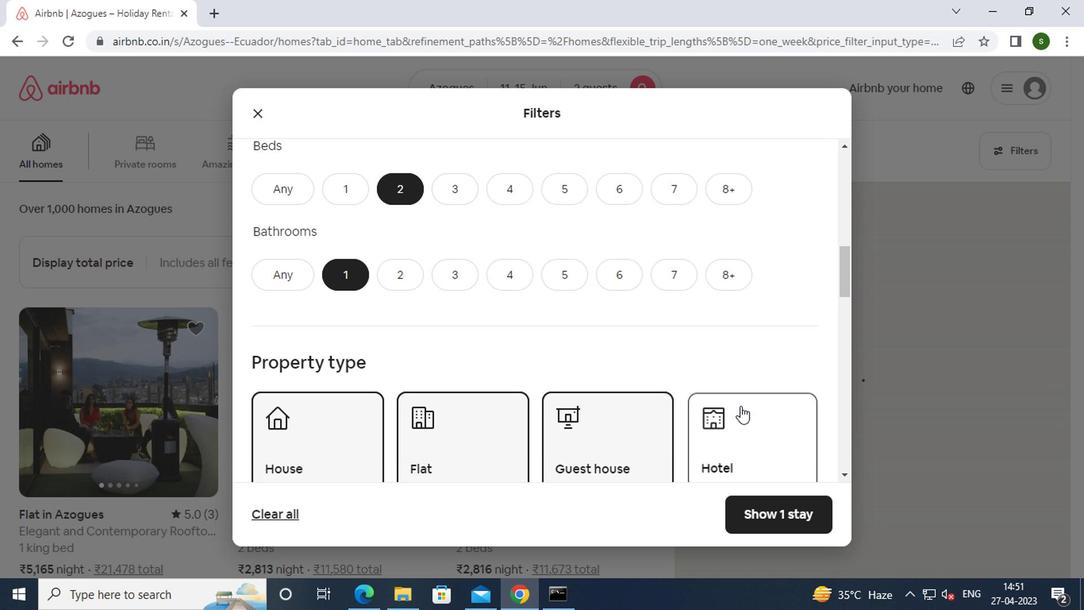 
Action: Mouse scrolled (614, 340) with delta (0, 0)
Screenshot: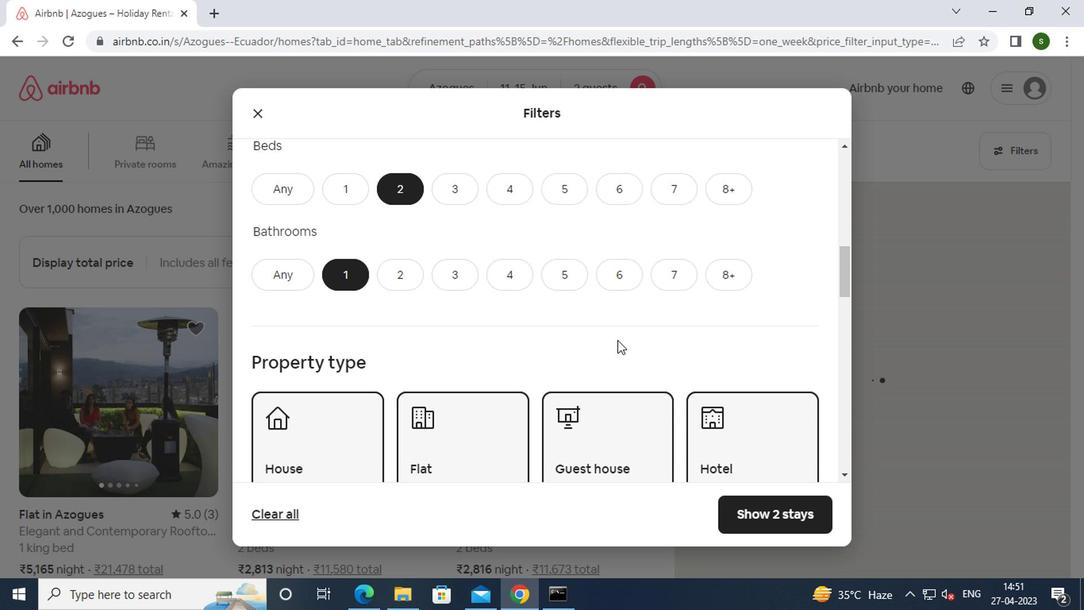
Action: Mouse scrolled (614, 340) with delta (0, 0)
Screenshot: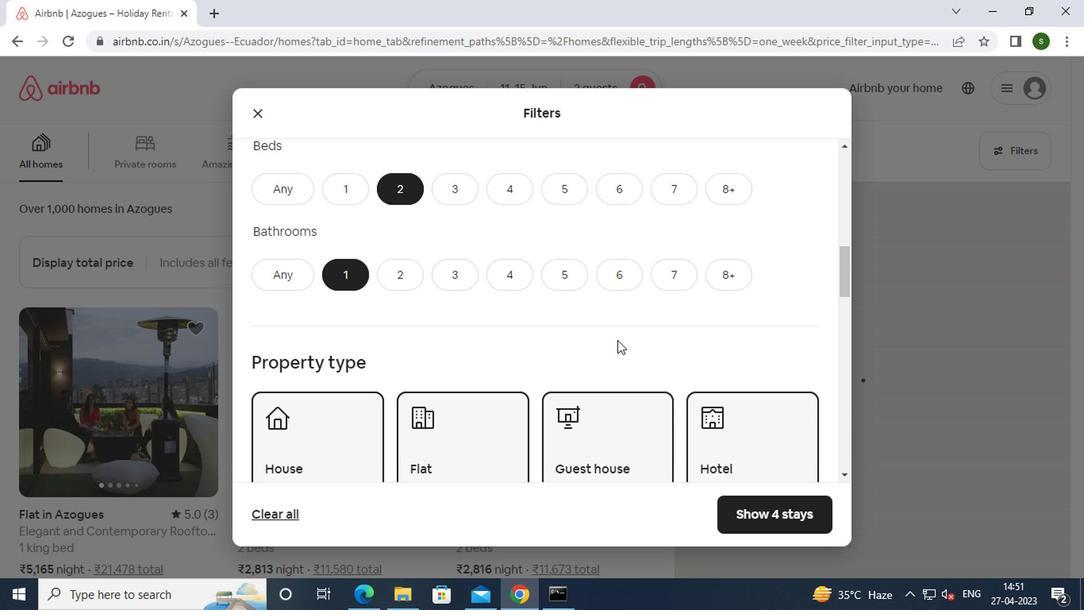 
Action: Mouse scrolled (614, 340) with delta (0, 0)
Screenshot: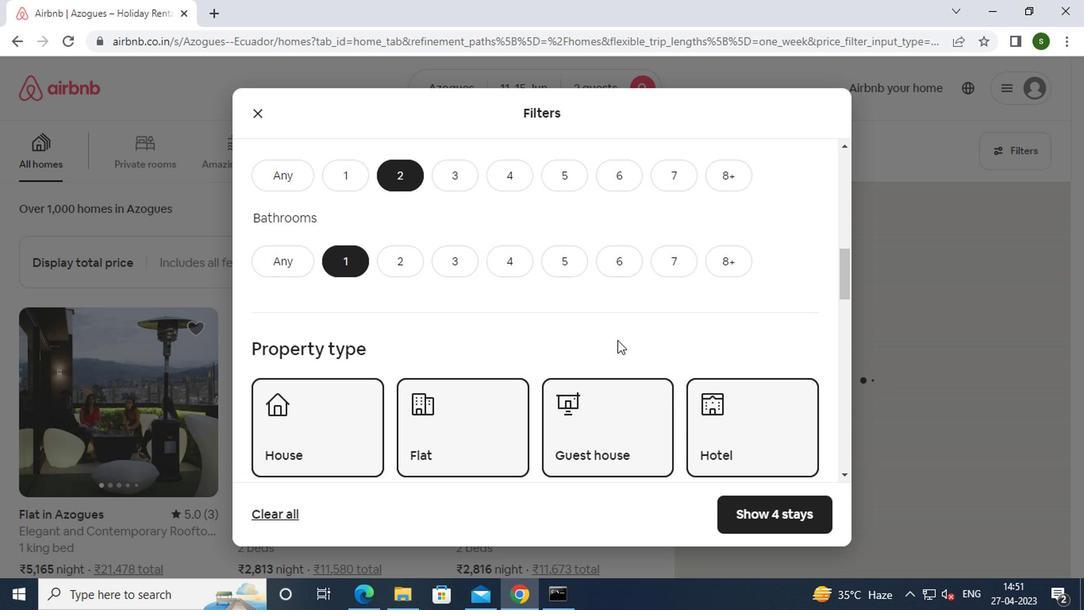 
Action: Mouse scrolled (614, 340) with delta (0, 0)
Screenshot: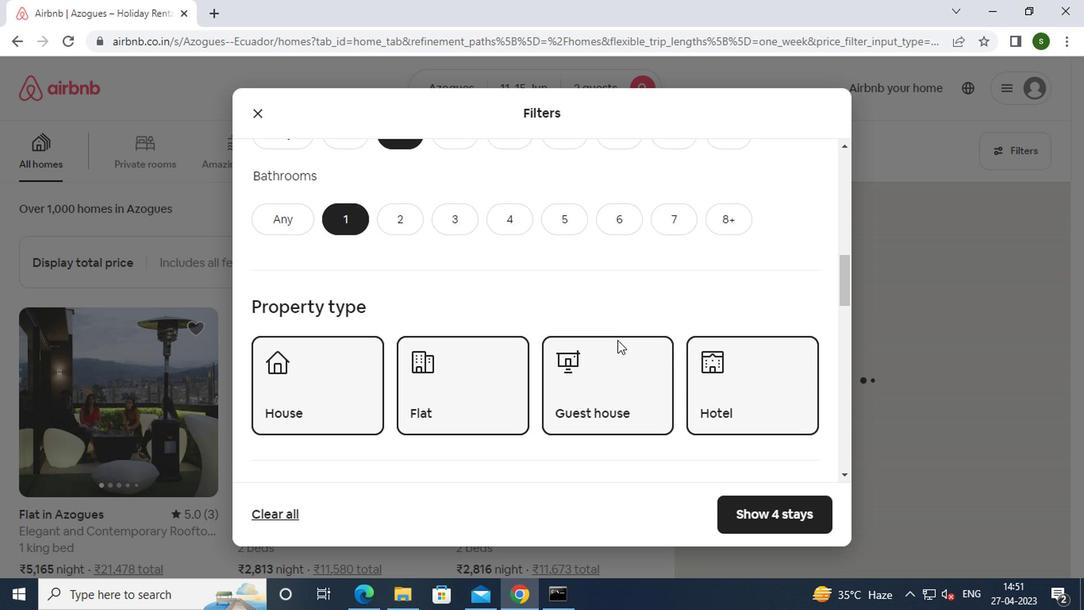 
Action: Mouse scrolled (614, 340) with delta (0, 0)
Screenshot: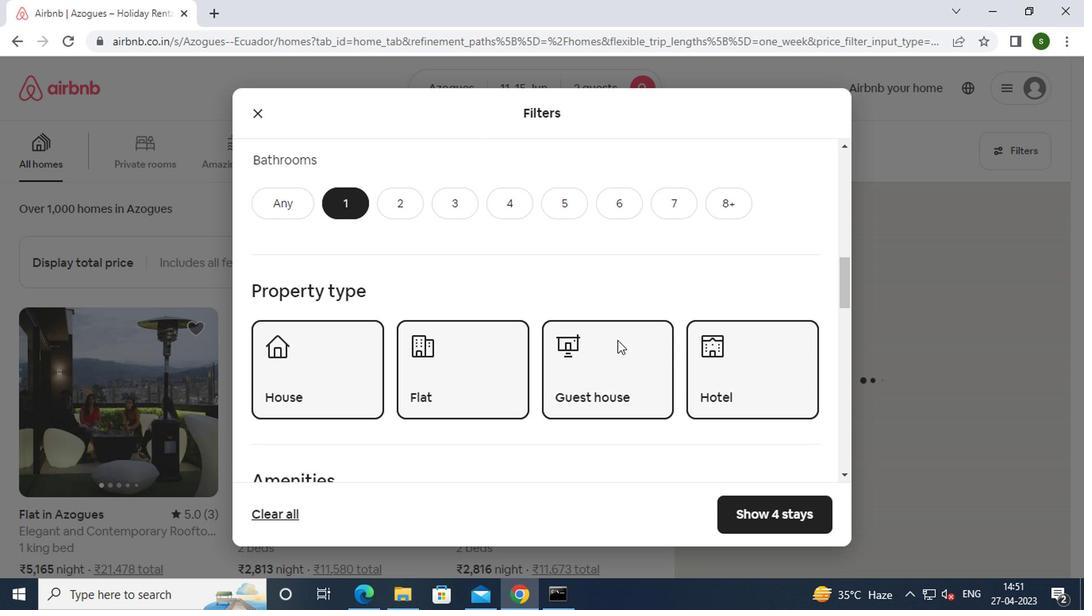 
Action: Mouse scrolled (614, 340) with delta (0, 0)
Screenshot: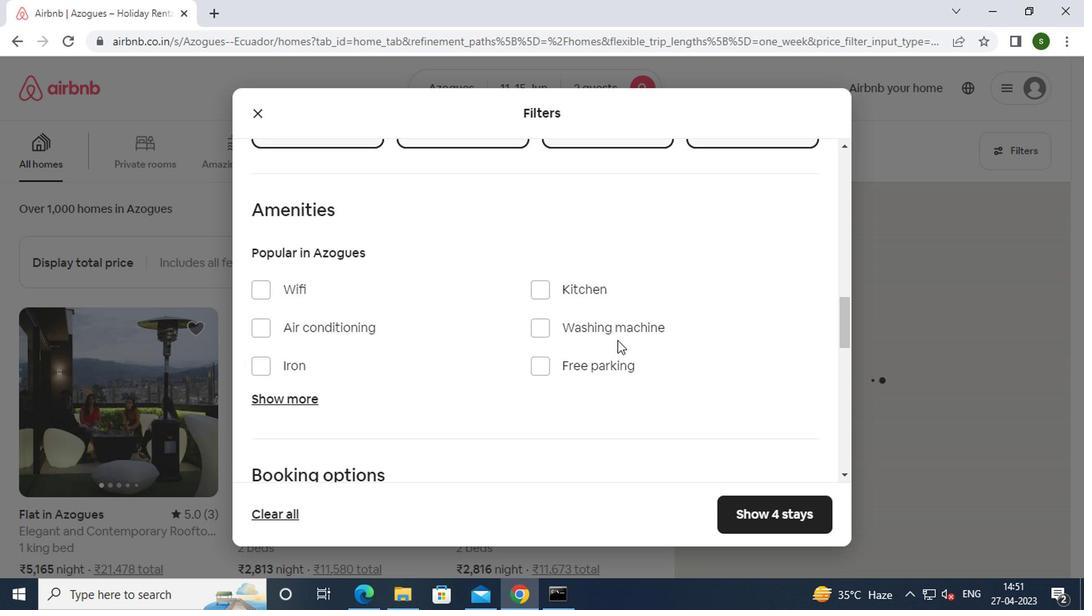 
Action: Mouse scrolled (614, 340) with delta (0, 0)
Screenshot: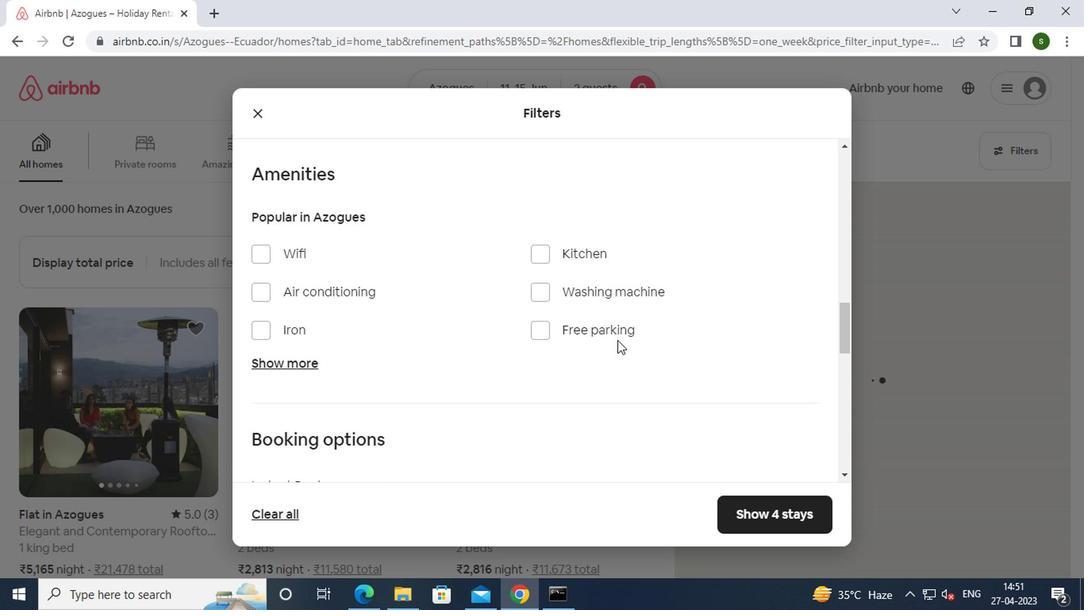 
Action: Mouse scrolled (614, 340) with delta (0, 0)
Screenshot: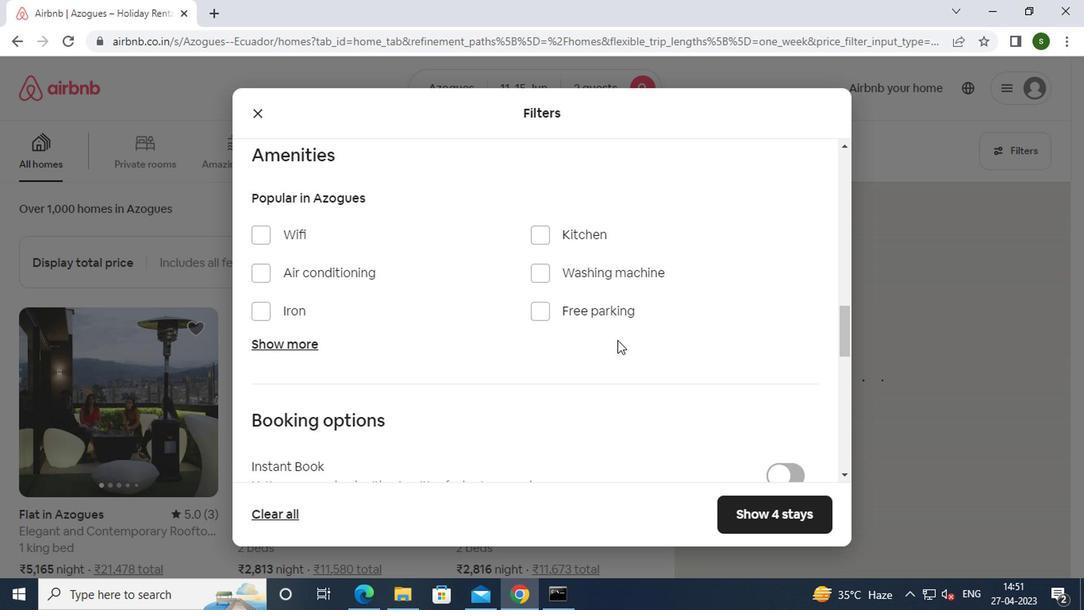 
Action: Mouse moved to (764, 286)
Screenshot: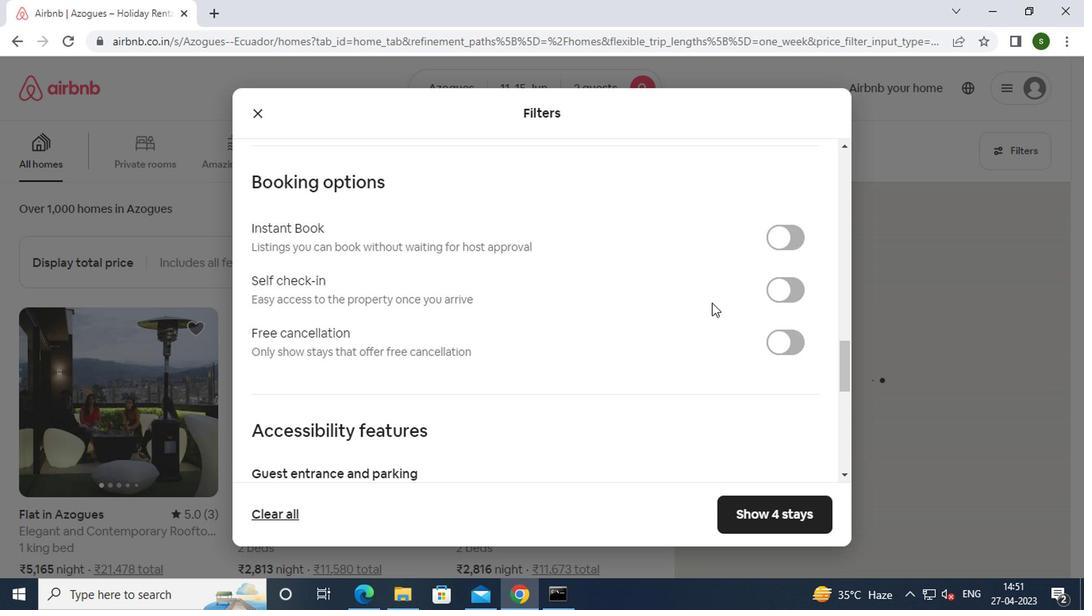 
Action: Mouse pressed left at (764, 286)
Screenshot: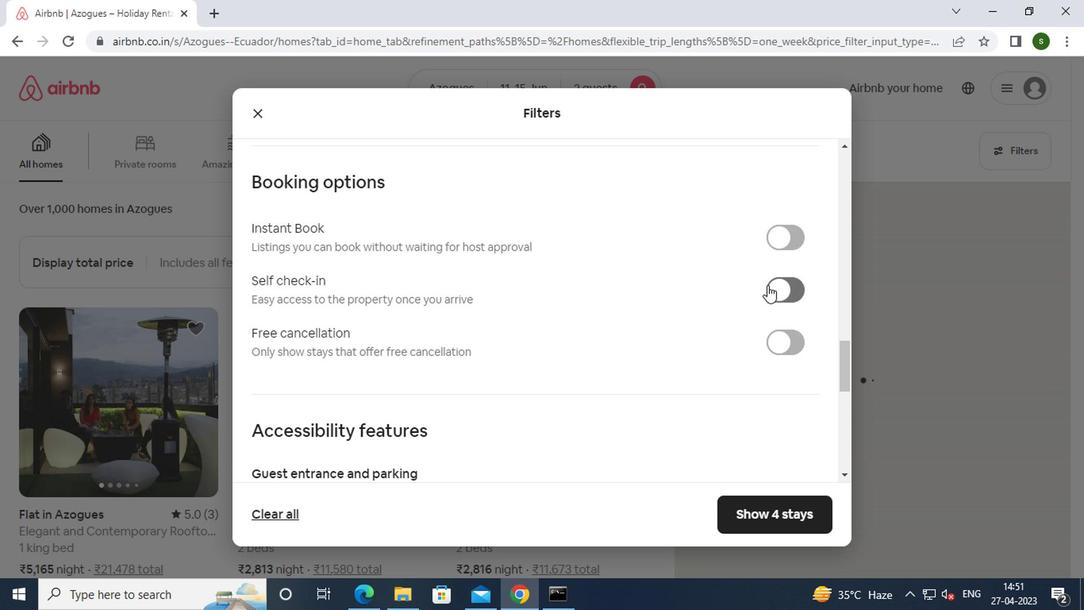 
Action: Mouse moved to (587, 321)
Screenshot: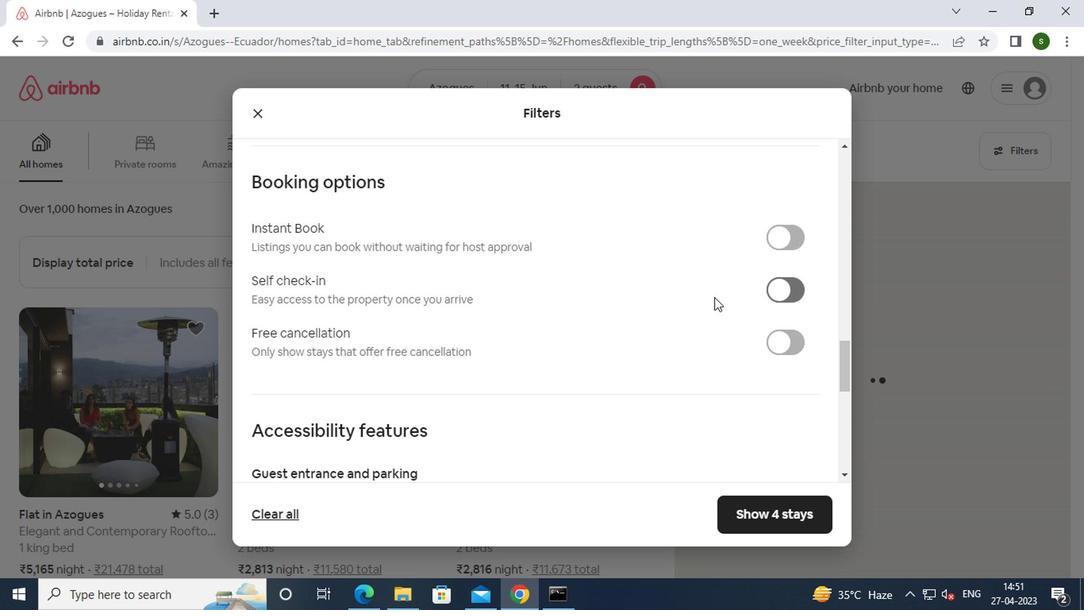 
Action: Mouse scrolled (587, 321) with delta (0, 0)
Screenshot: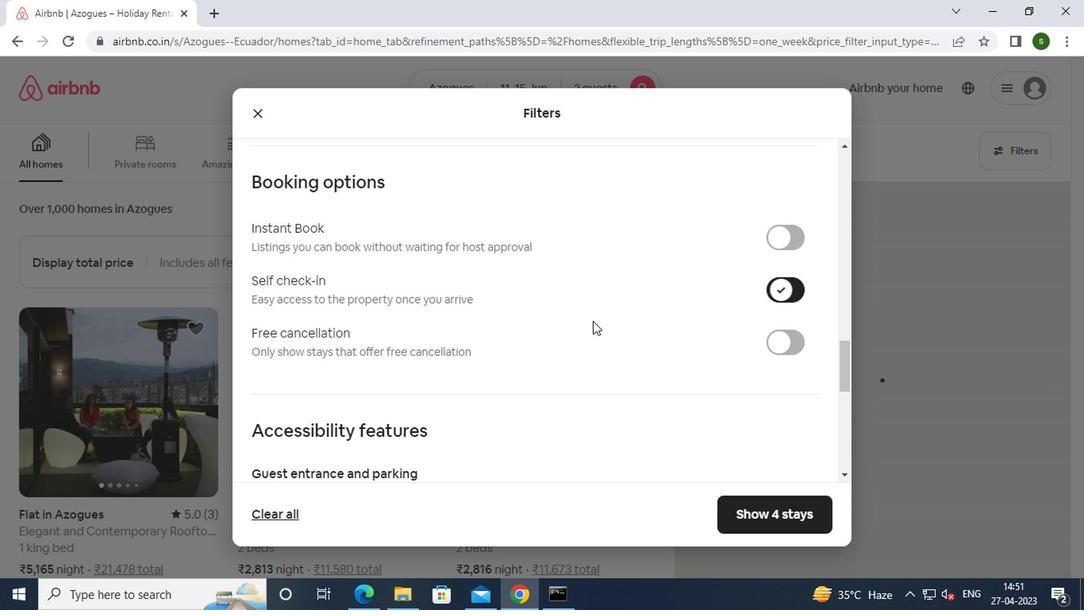 
Action: Mouse scrolled (587, 321) with delta (0, 0)
Screenshot: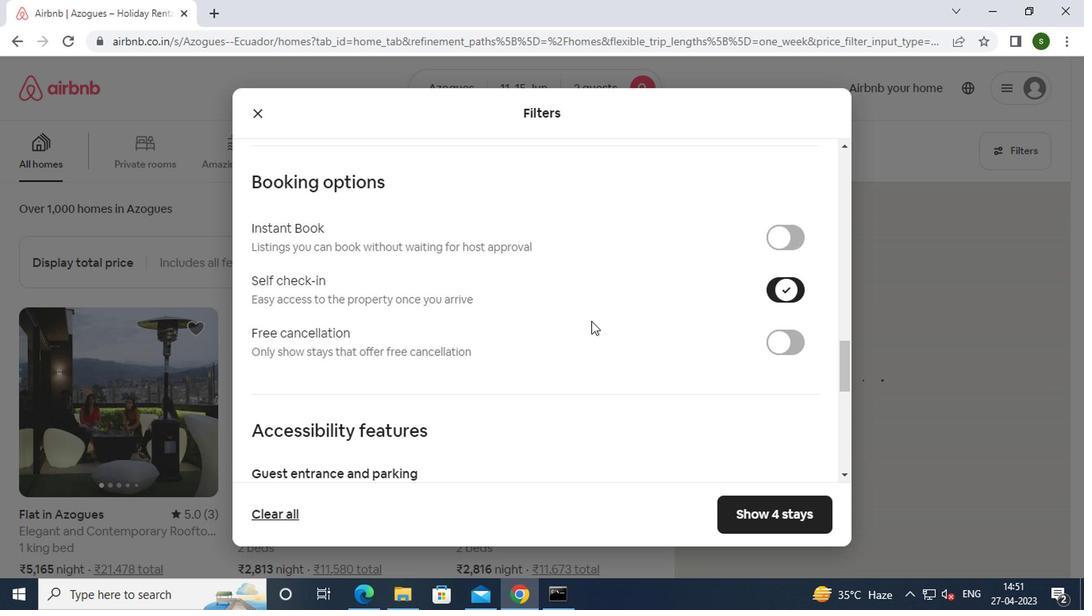 
Action: Mouse scrolled (587, 321) with delta (0, 0)
Screenshot: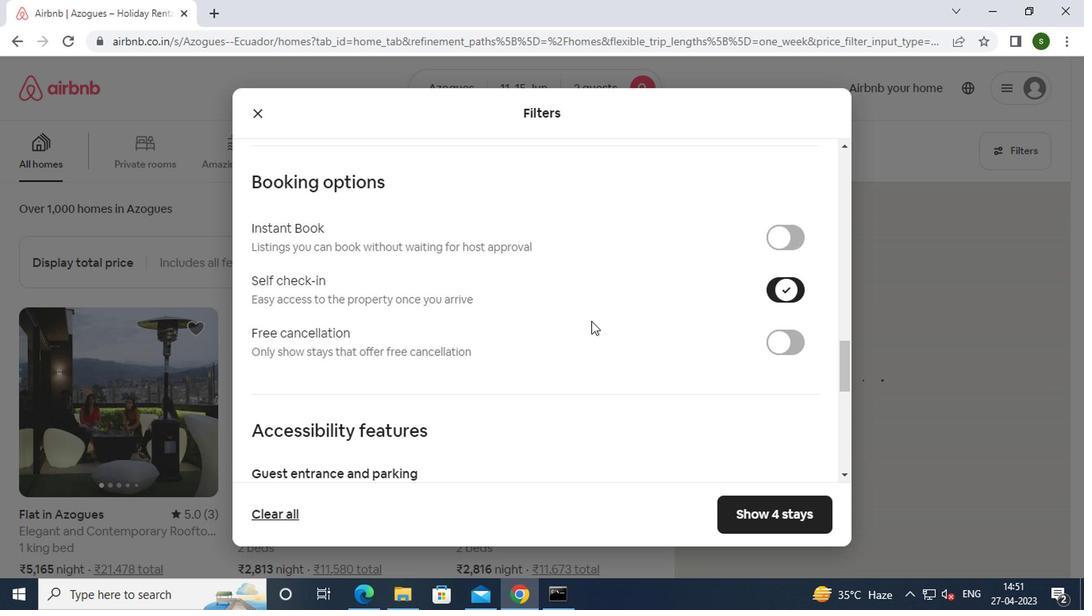 
Action: Mouse scrolled (587, 321) with delta (0, 0)
Screenshot: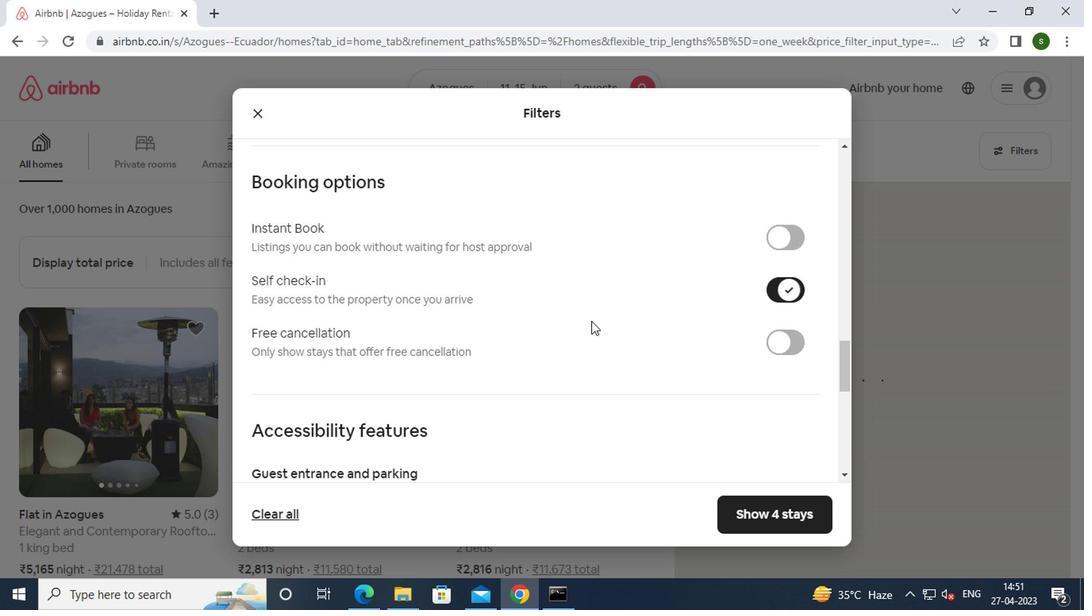 
Action: Mouse scrolled (587, 321) with delta (0, 0)
Screenshot: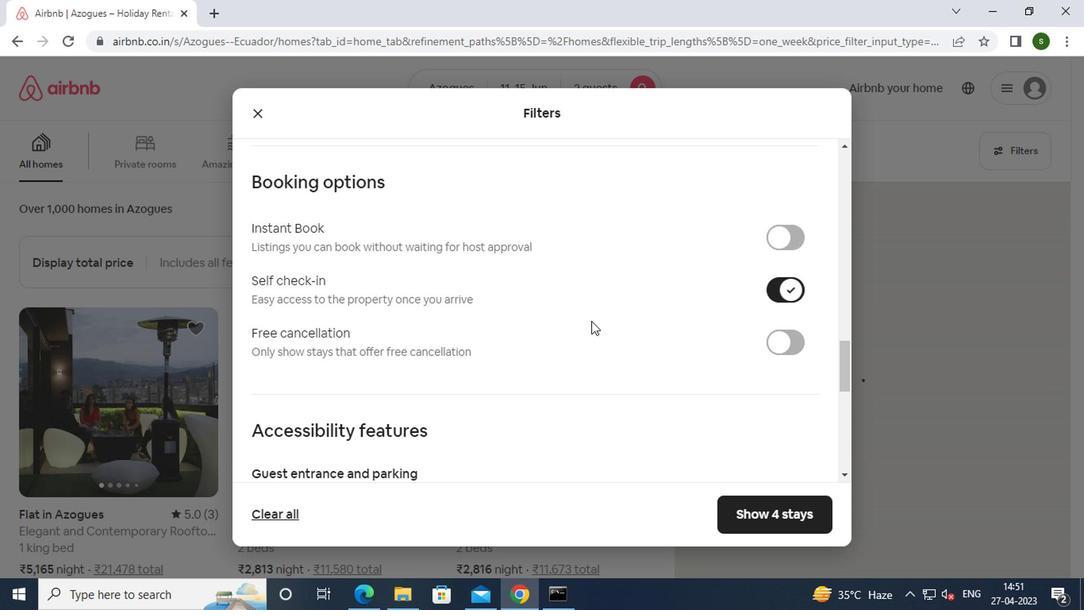 
Action: Mouse scrolled (587, 321) with delta (0, 0)
Screenshot: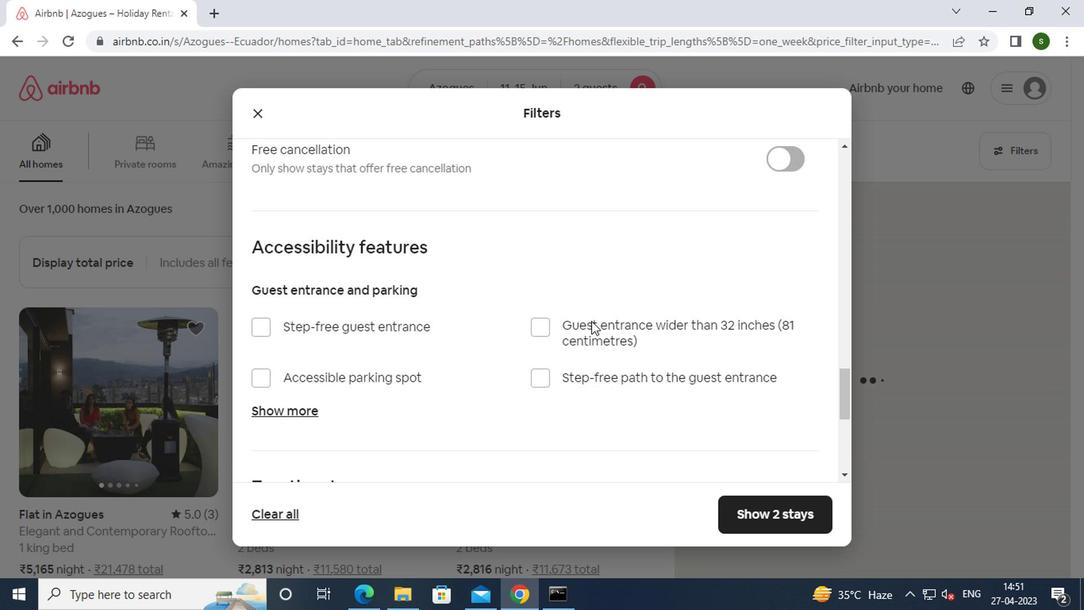 
Action: Mouse moved to (586, 323)
Screenshot: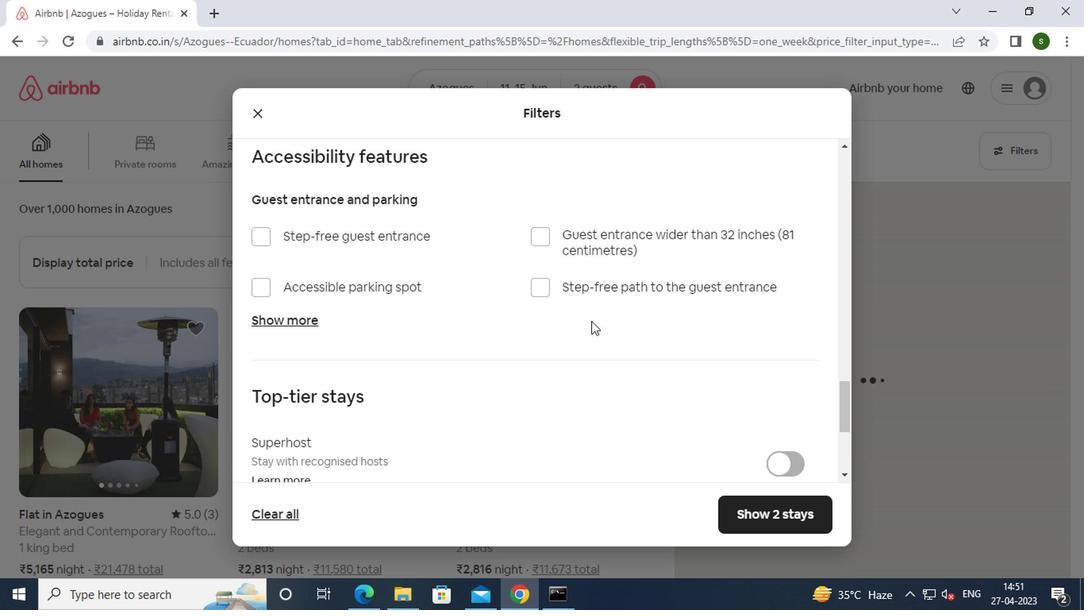 
Action: Mouse scrolled (586, 321) with delta (0, -1)
Screenshot: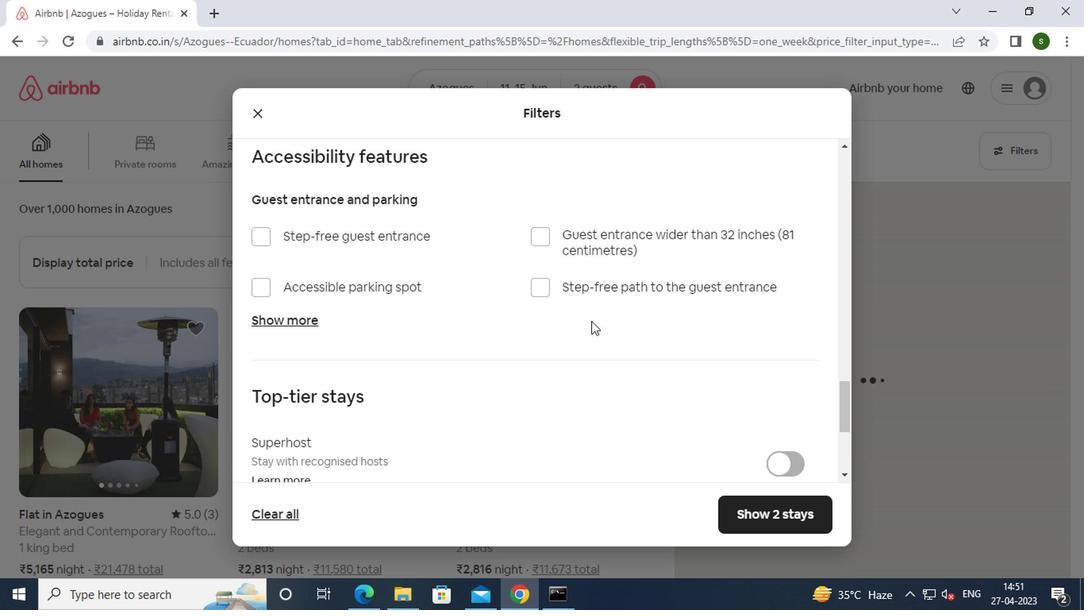 
Action: Mouse scrolled (586, 321) with delta (0, -1)
Screenshot: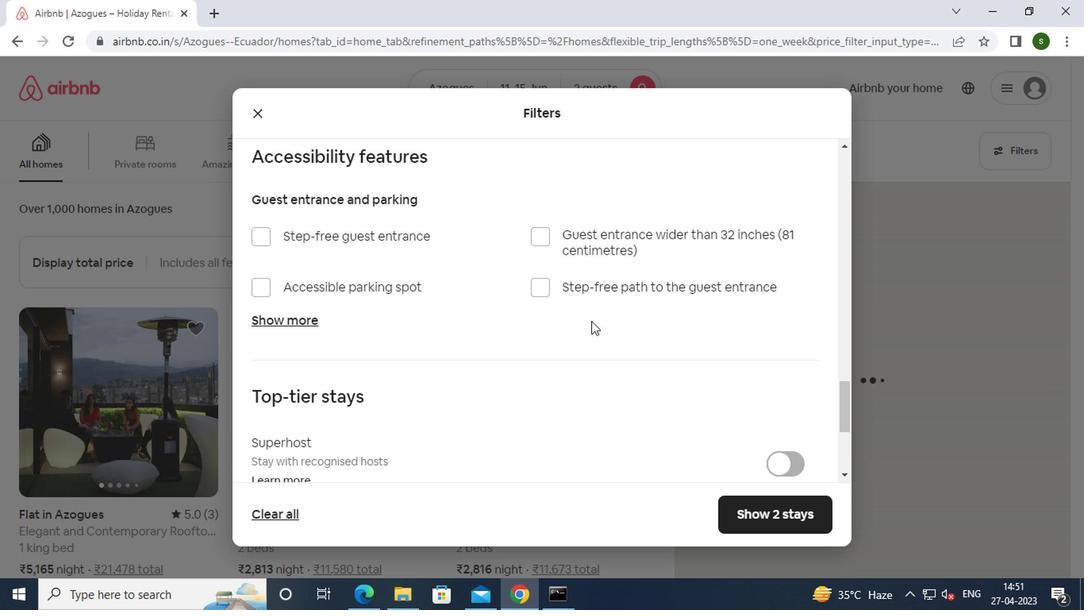 
Action: Mouse moved to (586, 323)
Screenshot: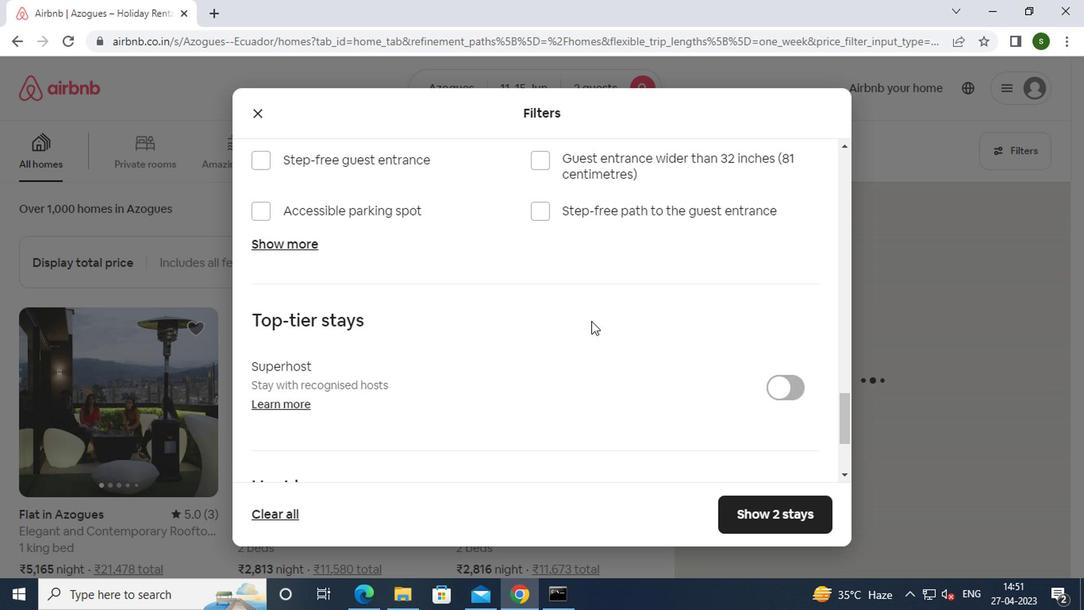 
Action: Mouse scrolled (586, 321) with delta (0, -1)
Screenshot: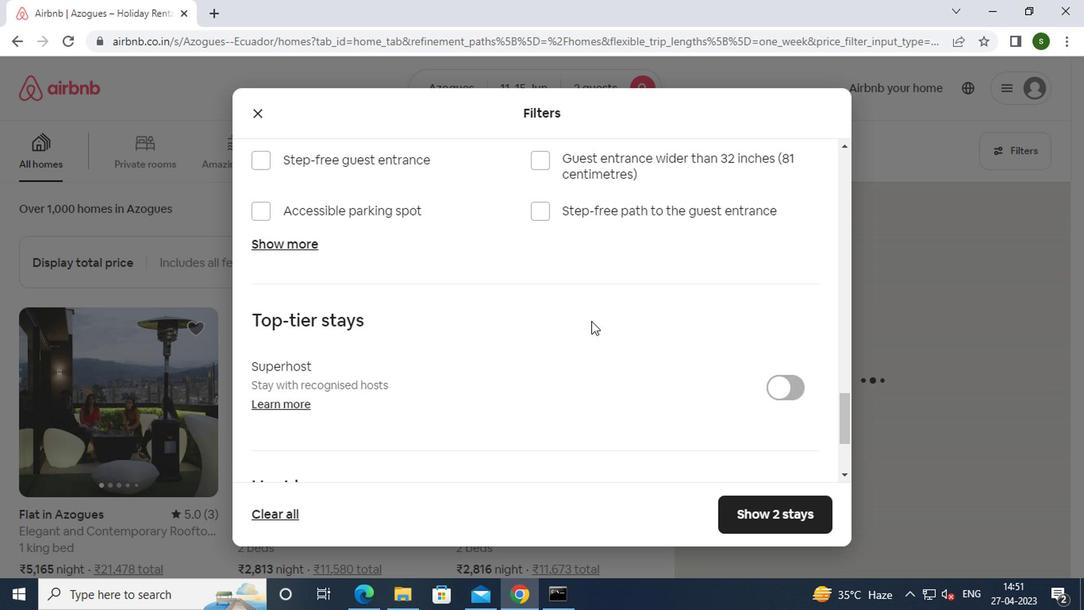 
Action: Mouse moved to (585, 323)
Screenshot: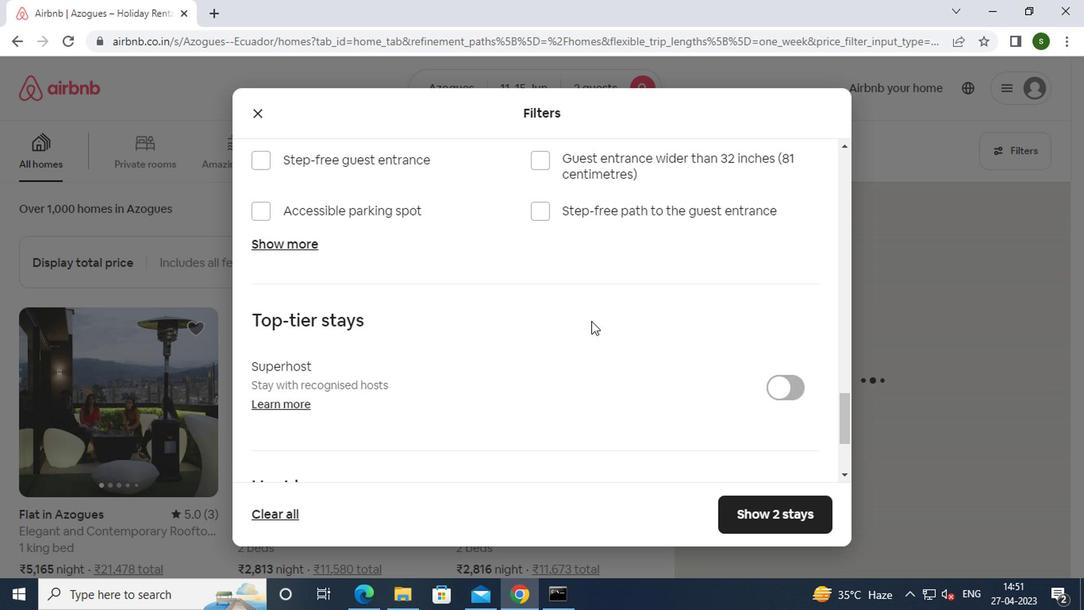 
Action: Mouse scrolled (585, 323) with delta (0, 0)
Screenshot: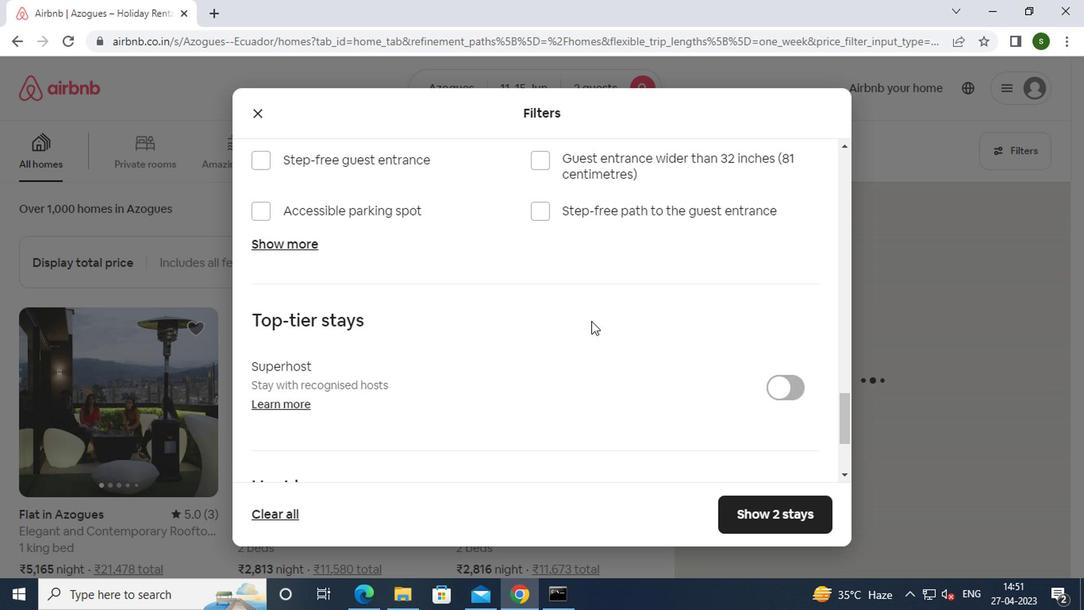 
Action: Mouse moved to (290, 372)
Screenshot: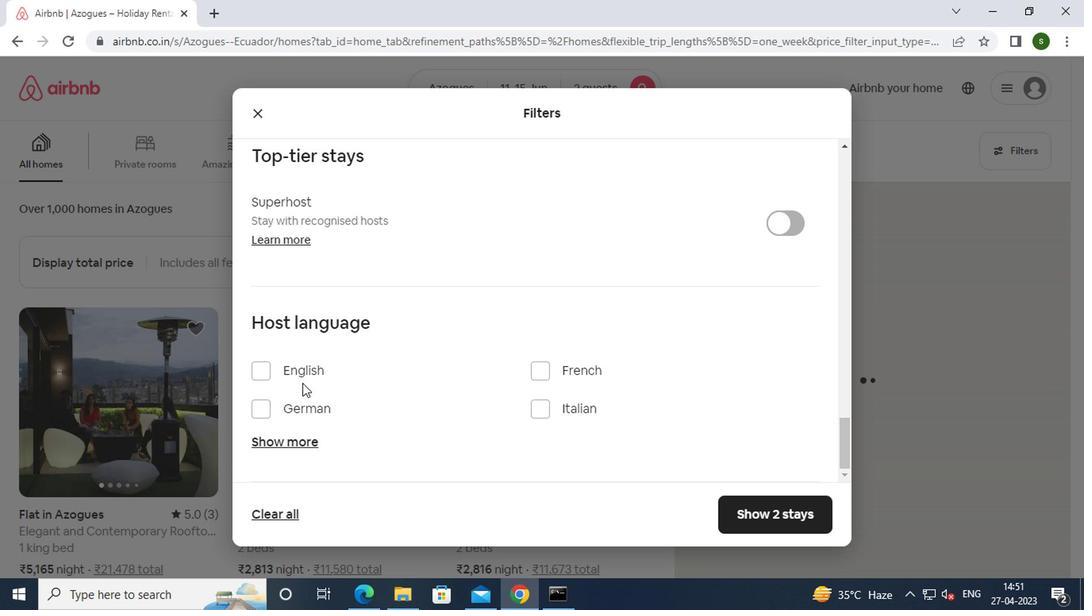 
Action: Mouse pressed left at (290, 372)
Screenshot: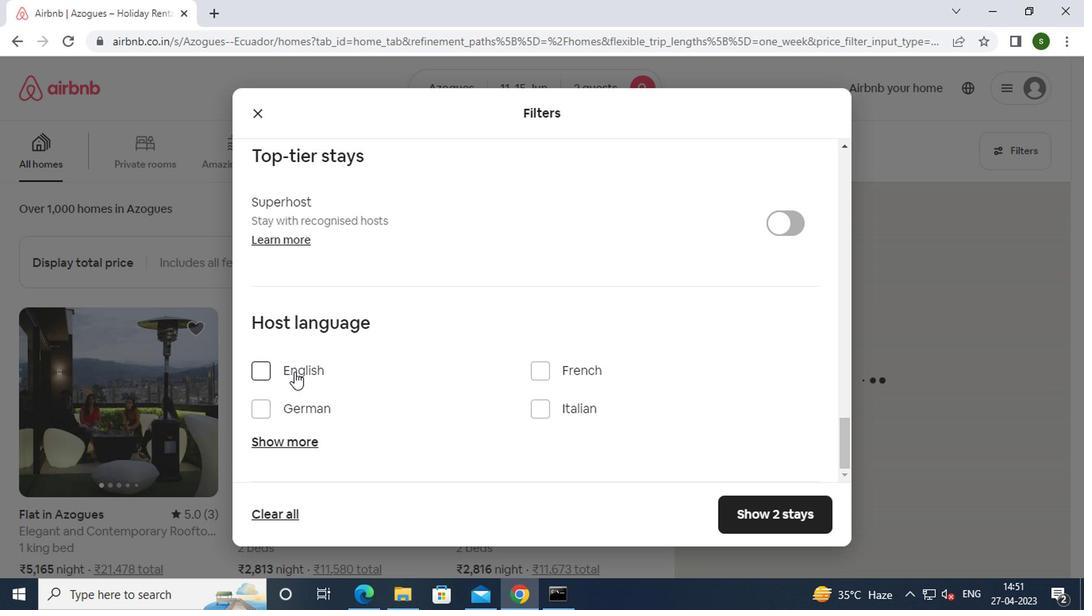 
Action: Mouse moved to (782, 520)
Screenshot: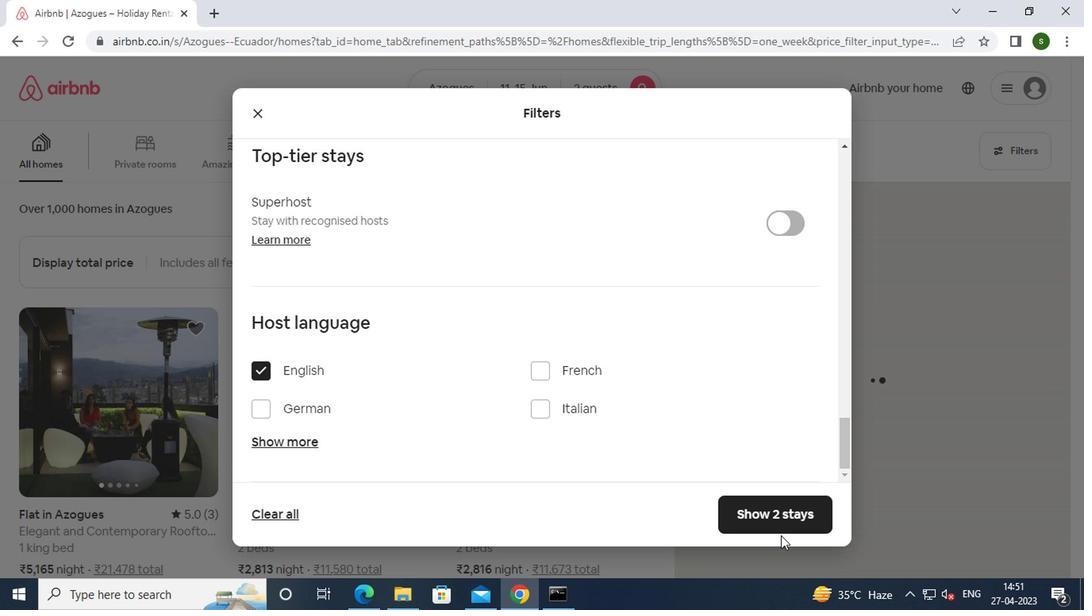 
Action: Mouse pressed left at (782, 520)
Screenshot: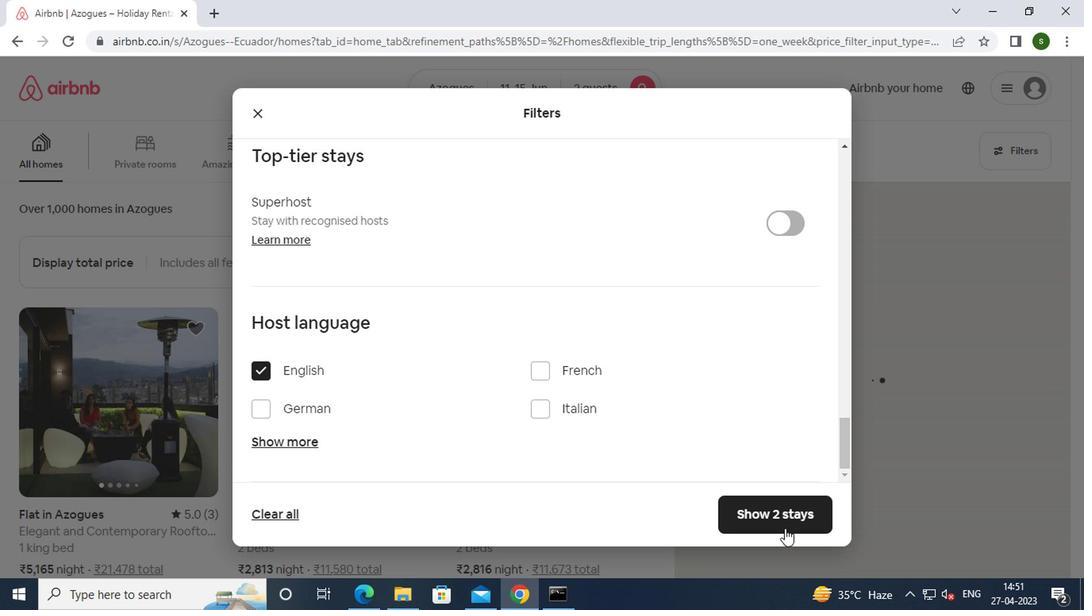 
Action: Mouse moved to (552, 358)
Screenshot: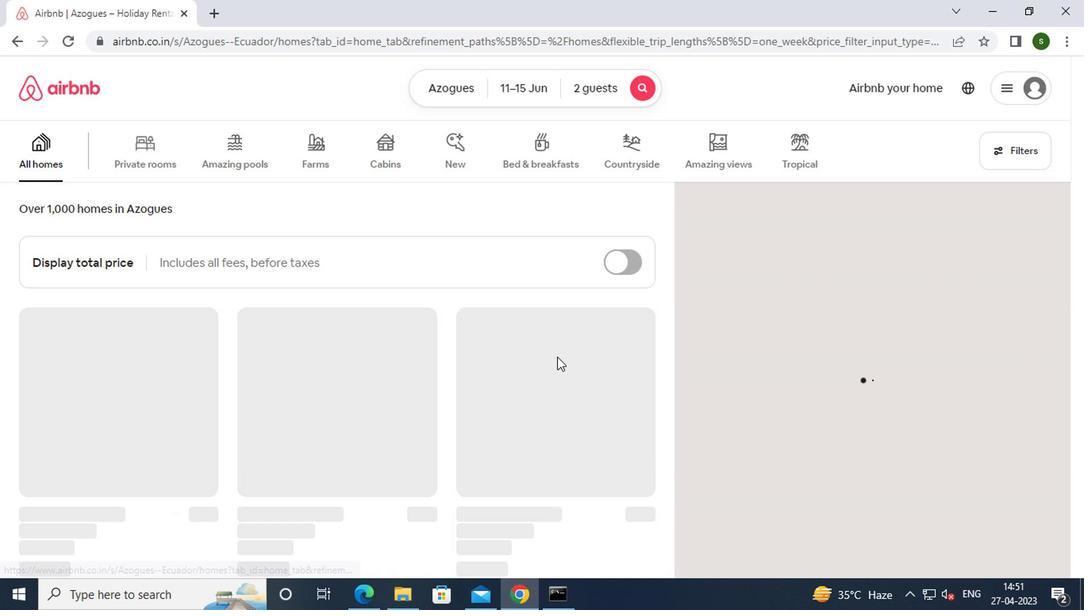 
